 Task: Look for space in San Martín de los Andes, Argentina from 1st June, 2023 to 9th June, 2023 for 4 adults in price range Rs.6000 to Rs.12000. Place can be entire place with 2 bedrooms having 2 beds and 2 bathrooms. Property type can be house, flat, guest house. Amenities needed are: heating. Booking option can be shelf check-in. Required host language is English.
Action: Mouse moved to (394, 86)
Screenshot: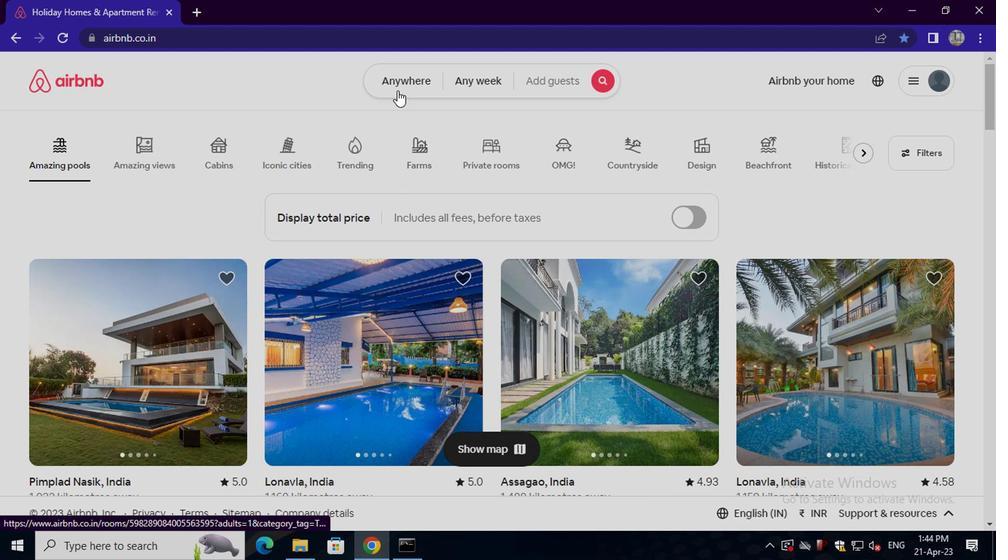 
Action: Mouse pressed left at (394, 86)
Screenshot: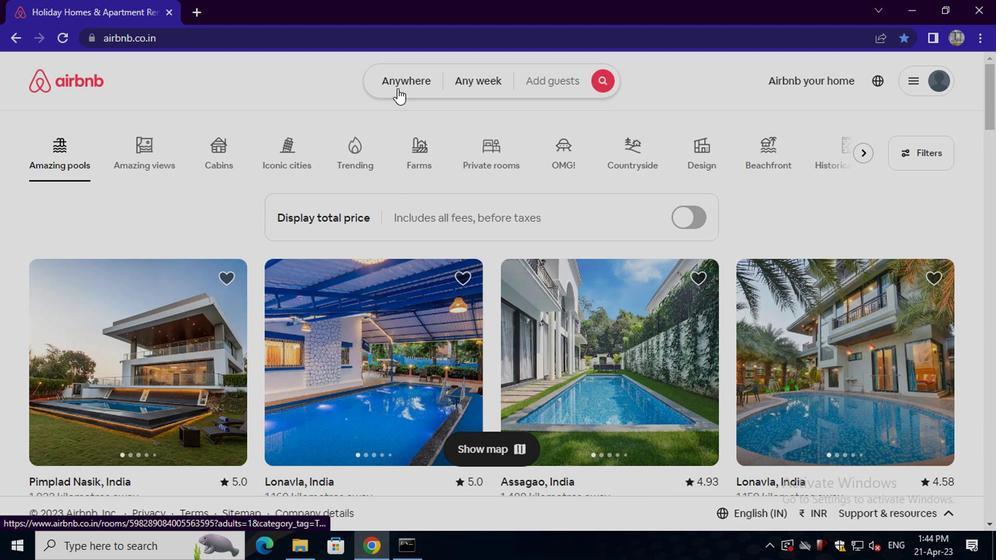 
Action: Mouse moved to (290, 127)
Screenshot: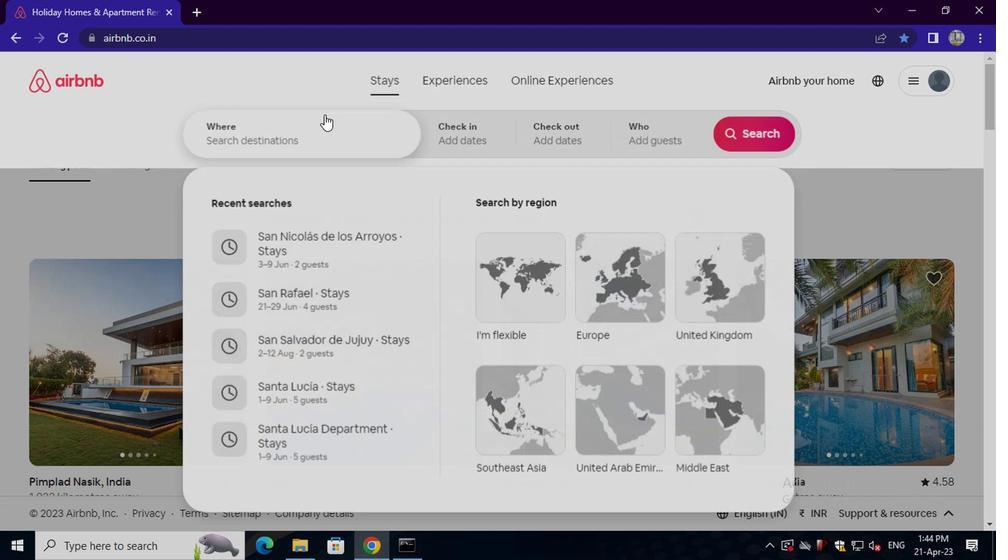 
Action: Mouse pressed left at (290, 127)
Screenshot: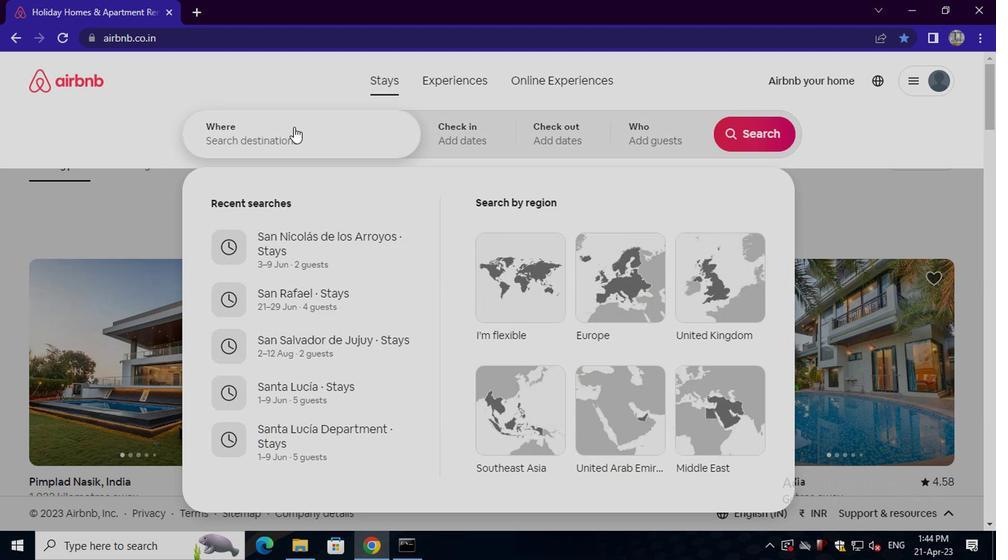 
Action: Key pressed san<Key.space>martin<Key.space>de<Key.space>los<Key.space>andes,<Key.space>argentina<Key.space><Key.enter>
Screenshot: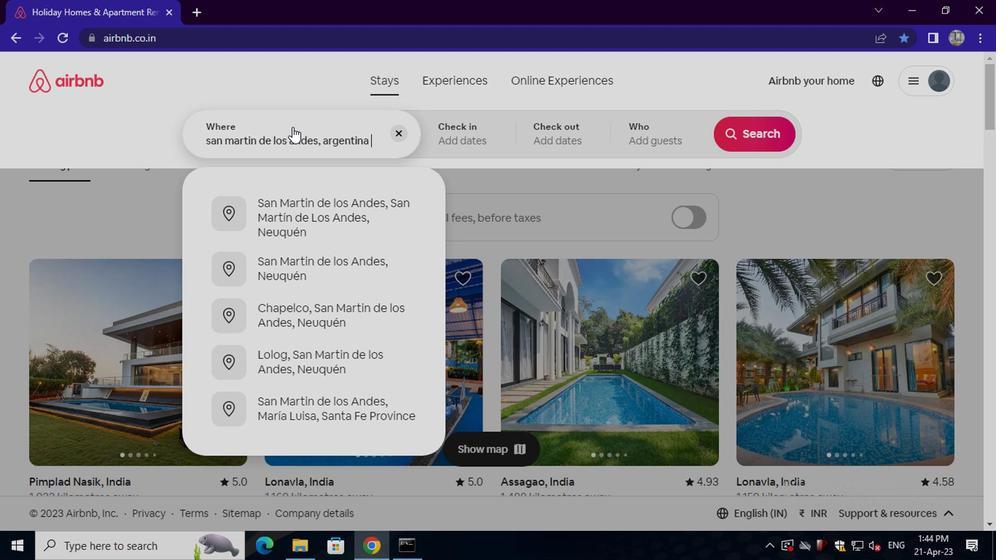 
Action: Mouse moved to (741, 255)
Screenshot: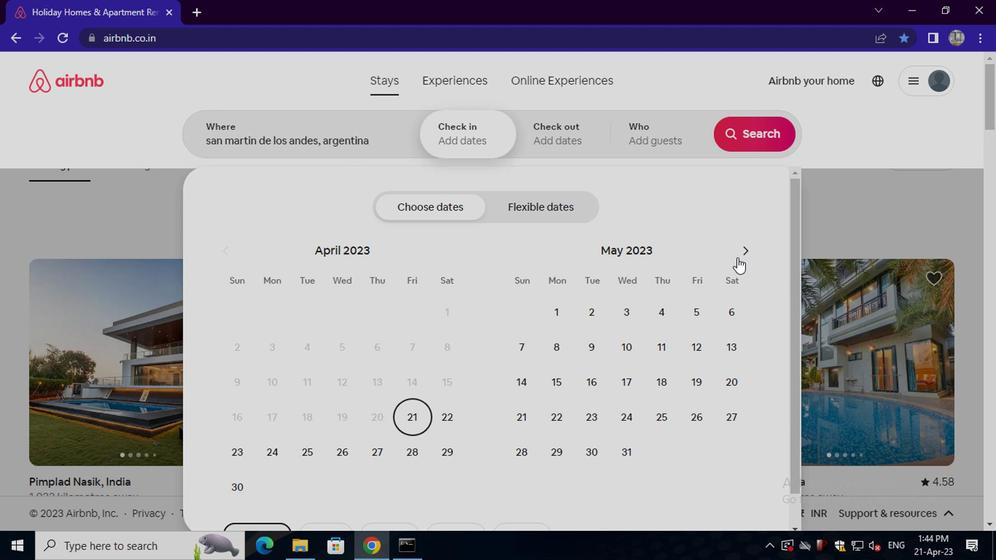 
Action: Mouse pressed left at (741, 255)
Screenshot: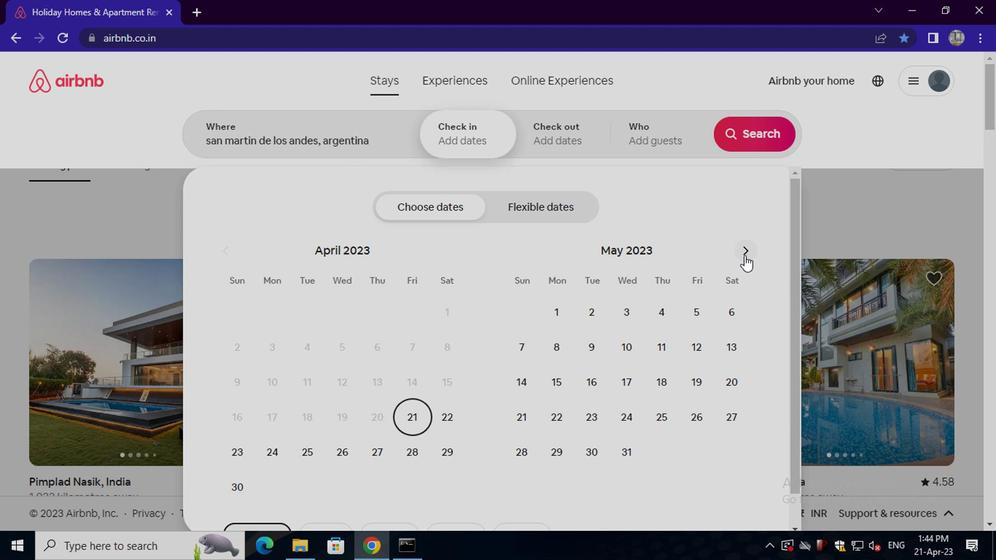 
Action: Mouse moved to (654, 309)
Screenshot: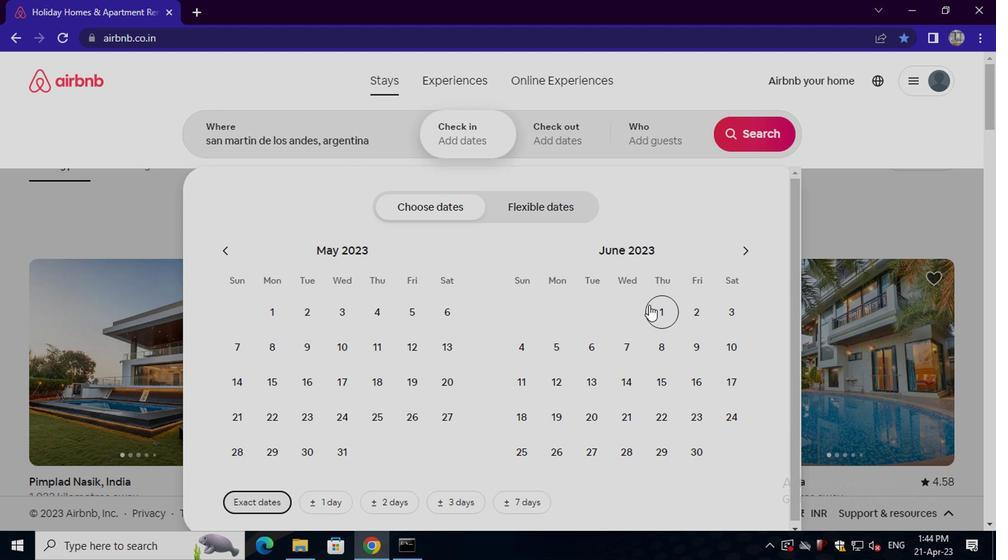 
Action: Mouse pressed left at (654, 309)
Screenshot: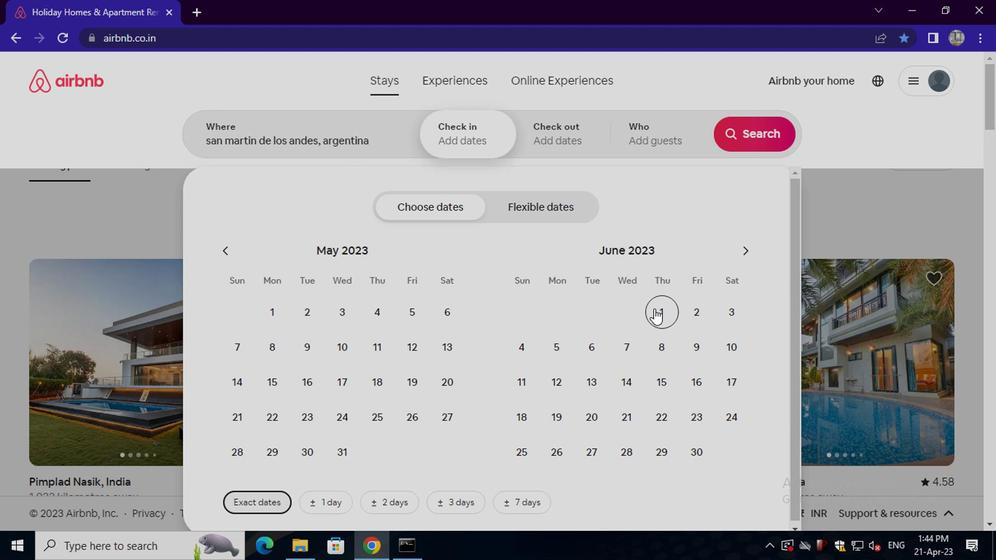 
Action: Mouse moved to (695, 349)
Screenshot: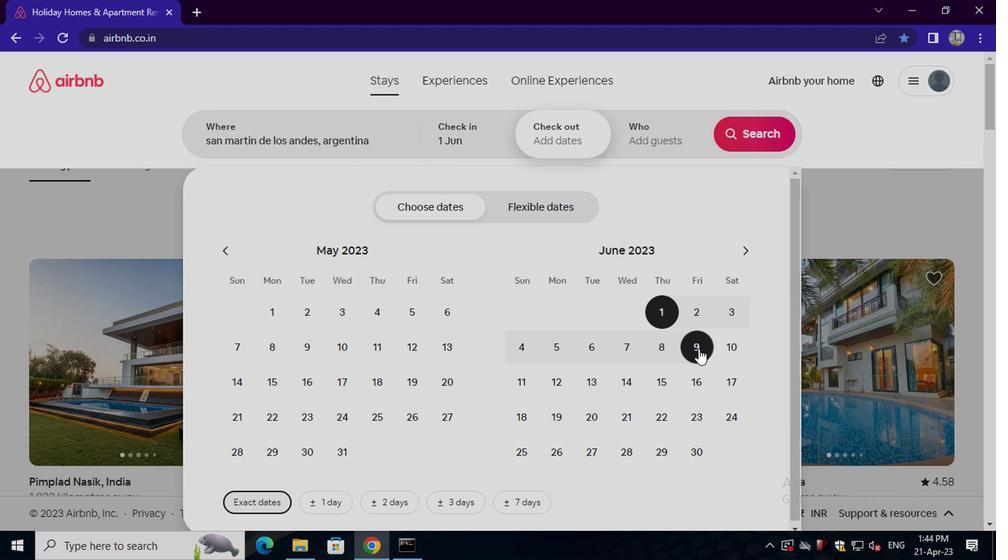 
Action: Mouse pressed left at (695, 349)
Screenshot: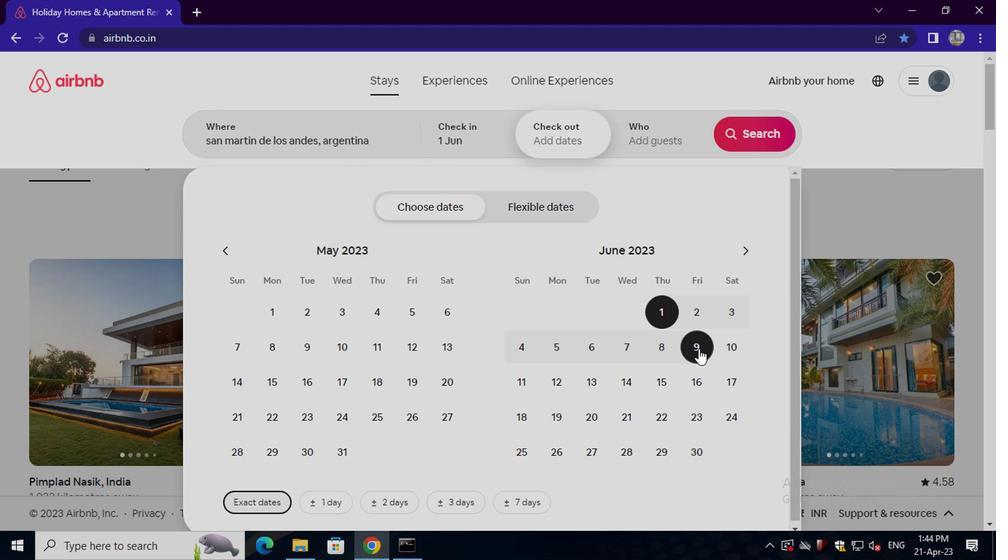 
Action: Mouse moved to (662, 143)
Screenshot: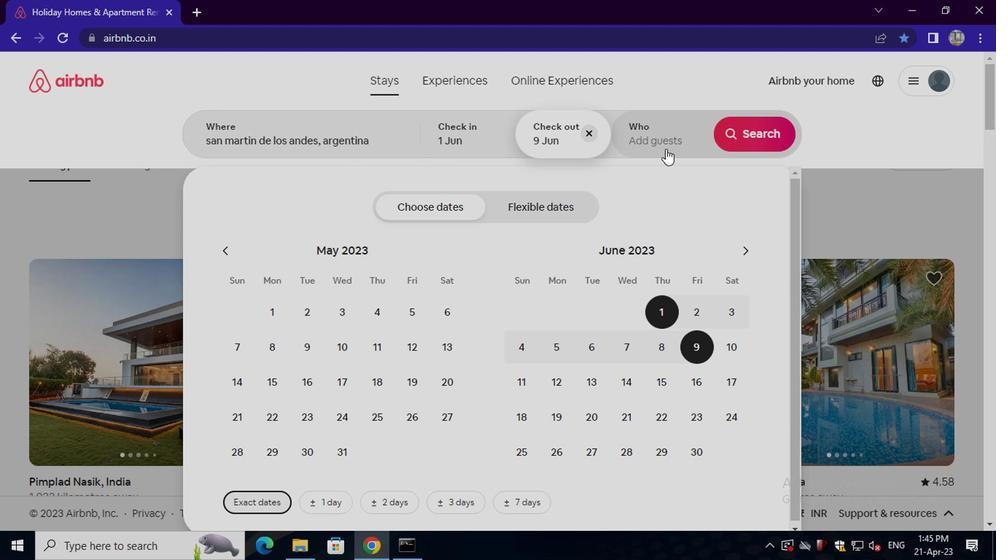 
Action: Mouse pressed left at (662, 143)
Screenshot: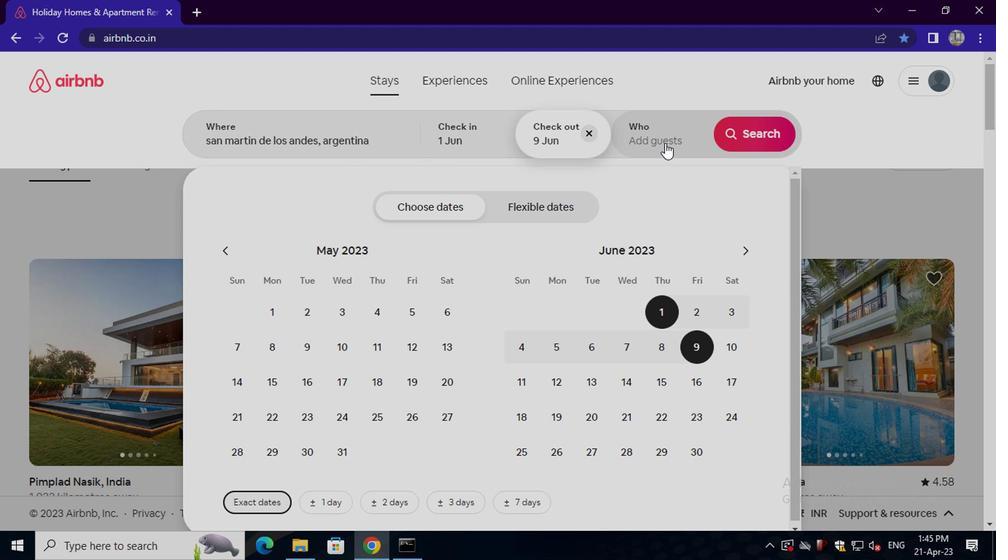 
Action: Mouse moved to (756, 214)
Screenshot: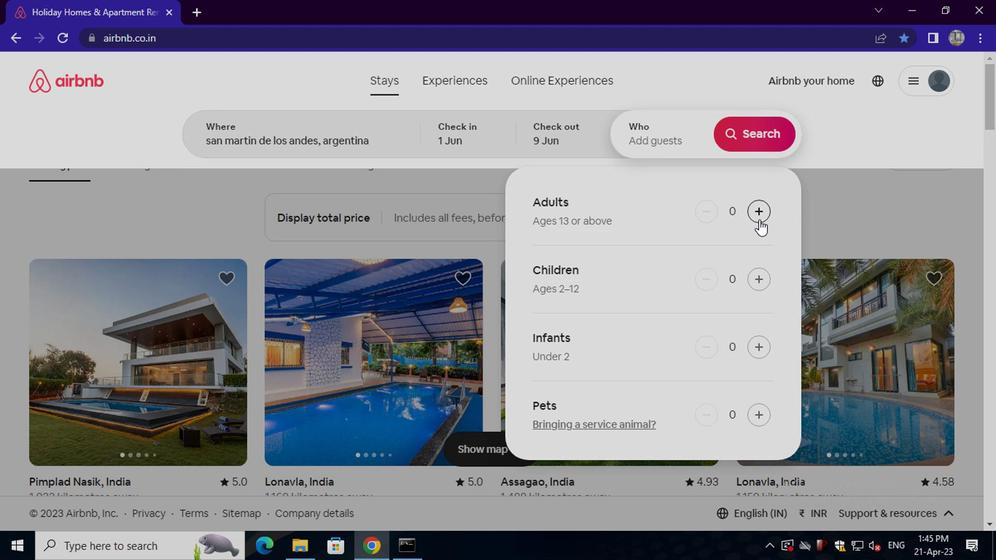 
Action: Mouse pressed left at (756, 214)
Screenshot: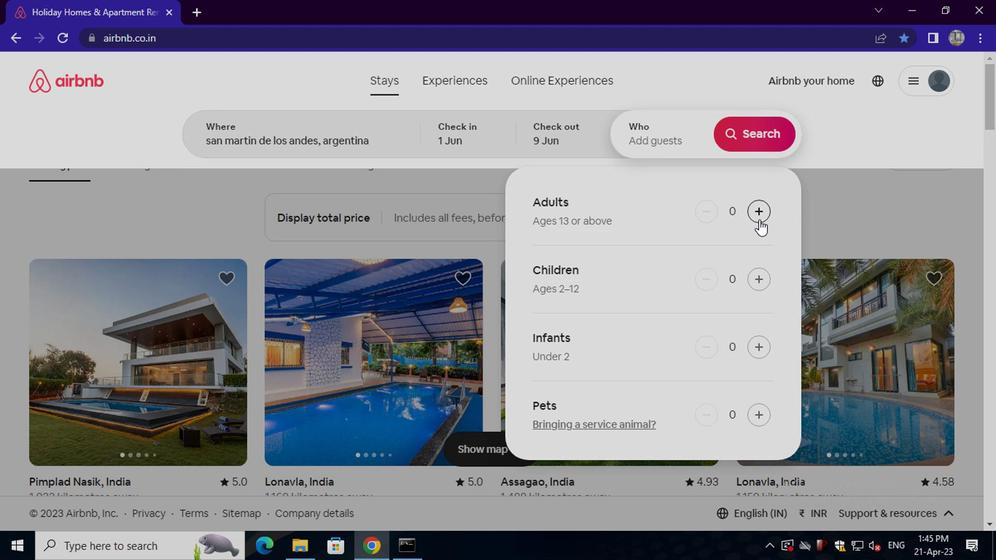 
Action: Mouse pressed left at (756, 214)
Screenshot: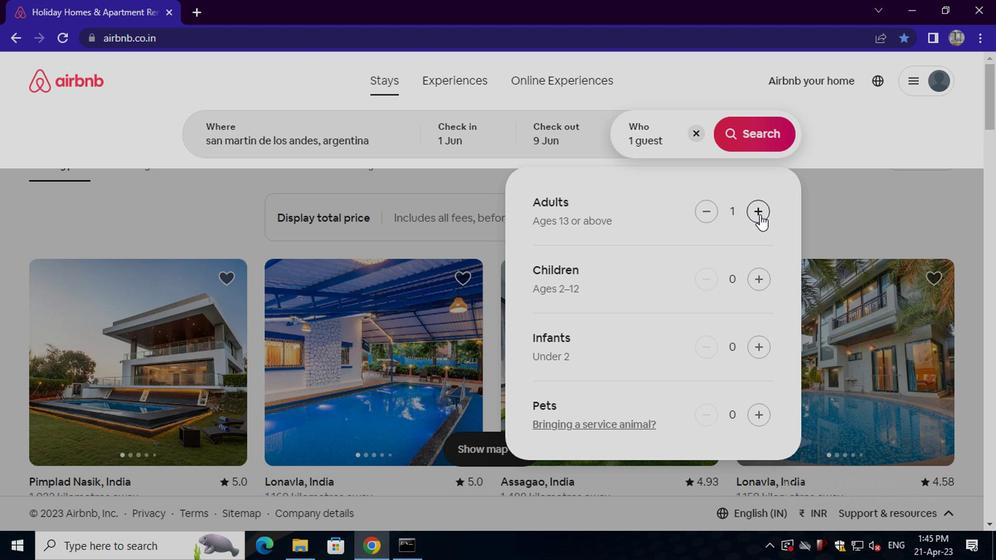 
Action: Mouse pressed left at (756, 214)
Screenshot: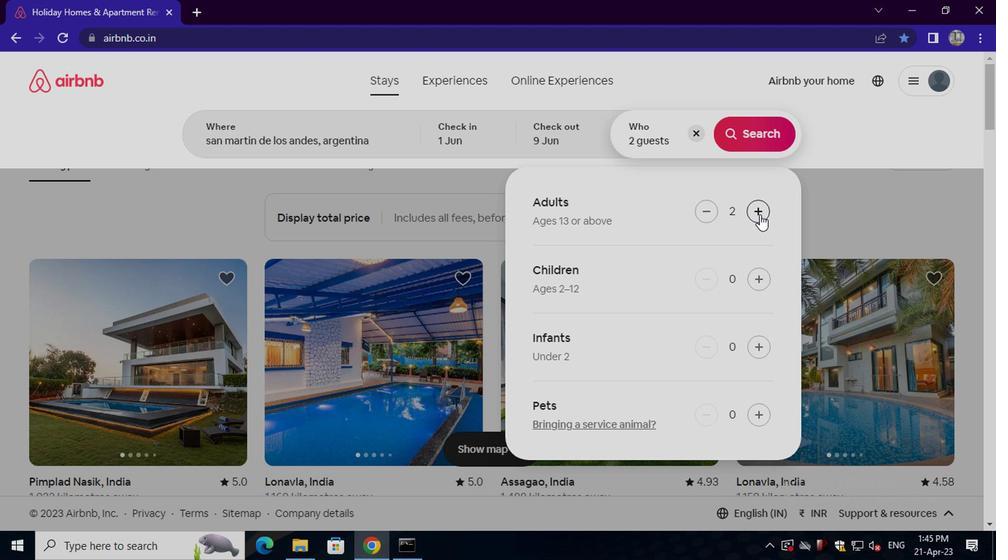 
Action: Mouse moved to (759, 207)
Screenshot: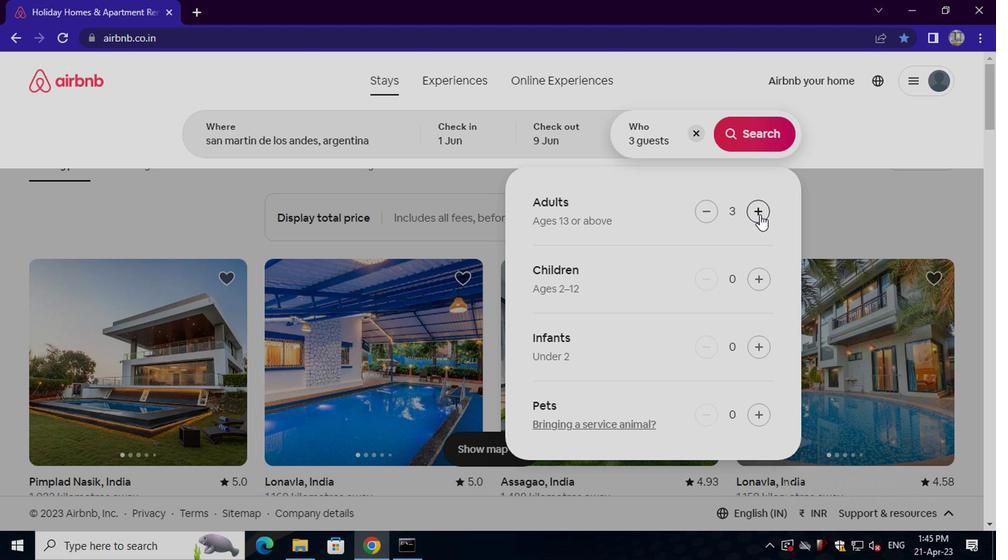 
Action: Mouse pressed left at (759, 207)
Screenshot: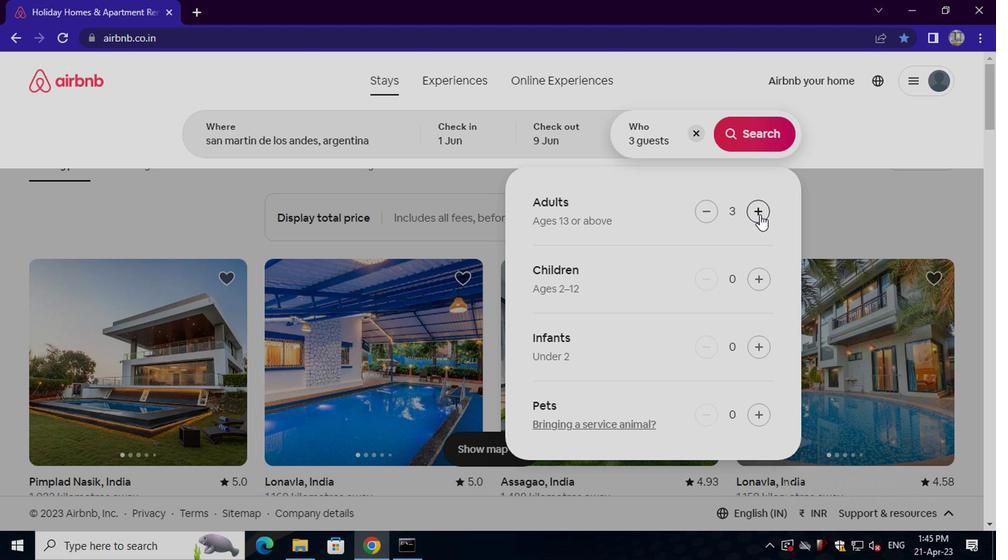 
Action: Mouse moved to (758, 137)
Screenshot: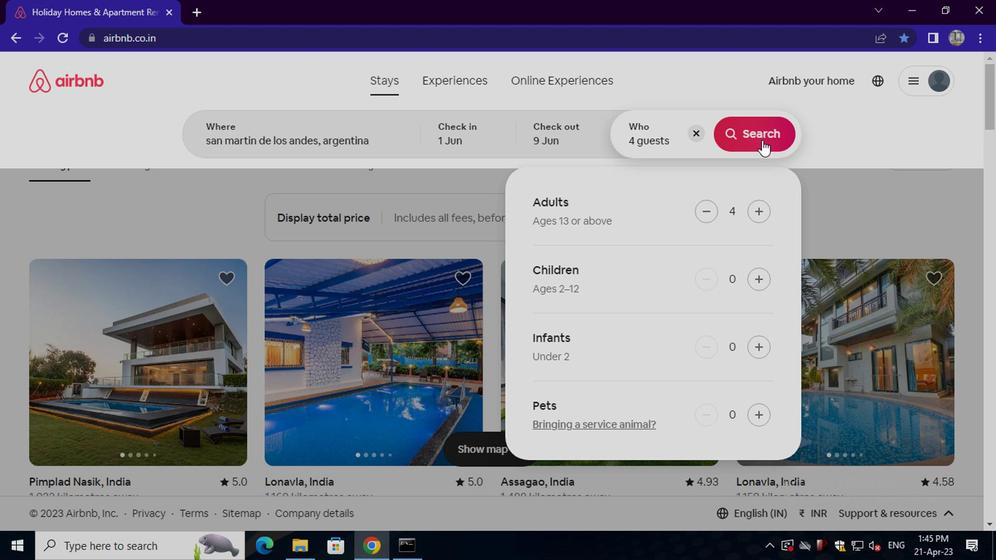 
Action: Mouse pressed left at (758, 137)
Screenshot: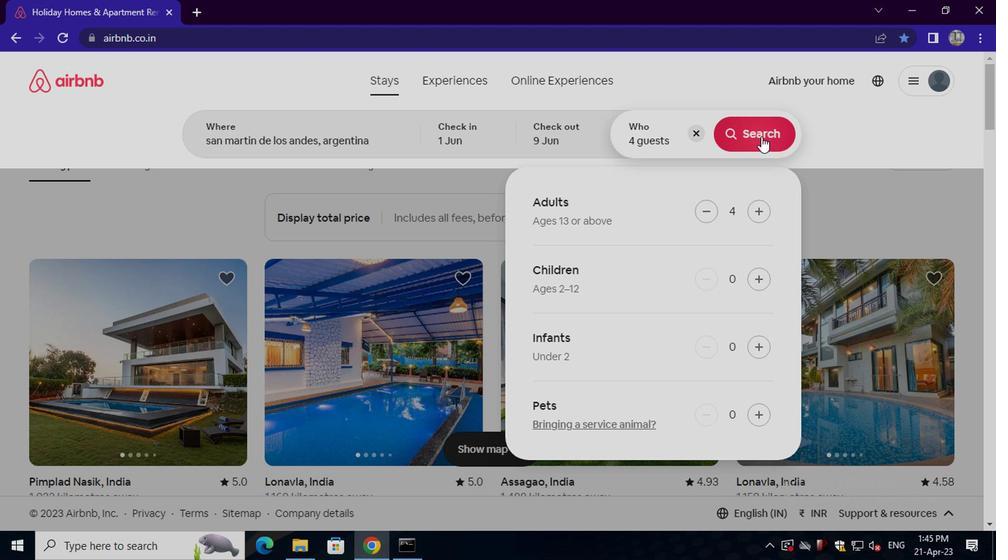 
Action: Mouse moved to (927, 144)
Screenshot: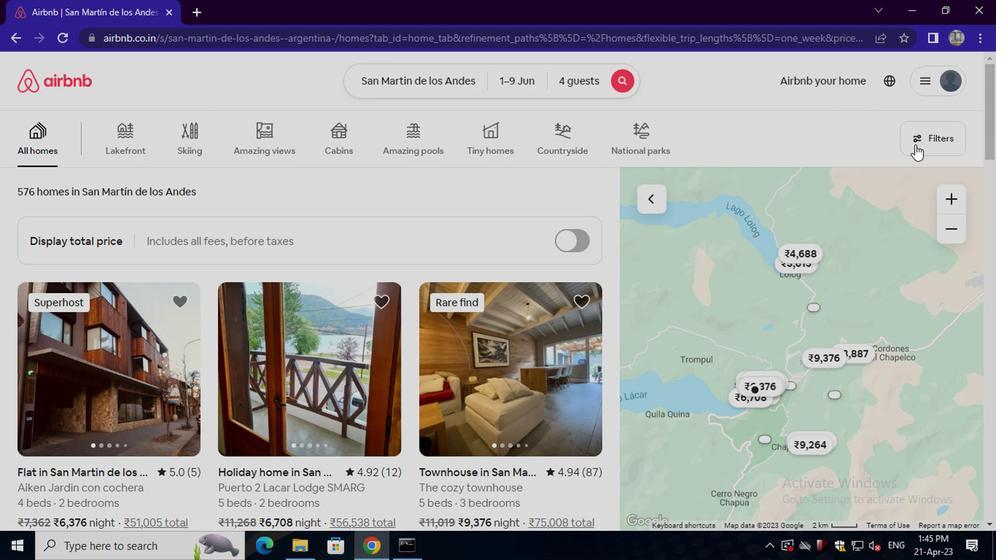 
Action: Mouse pressed left at (927, 144)
Screenshot: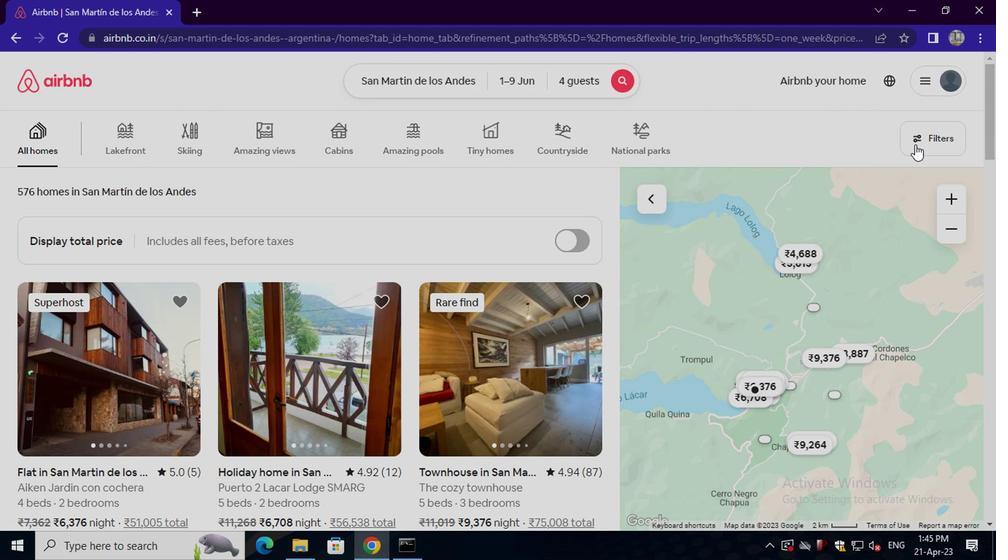 
Action: Mouse moved to (361, 322)
Screenshot: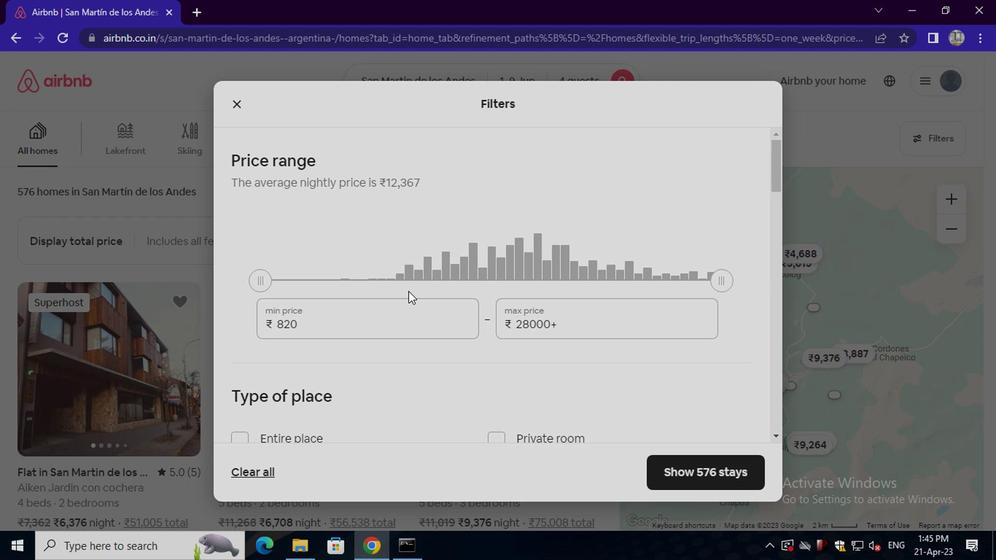 
Action: Mouse pressed left at (361, 322)
Screenshot: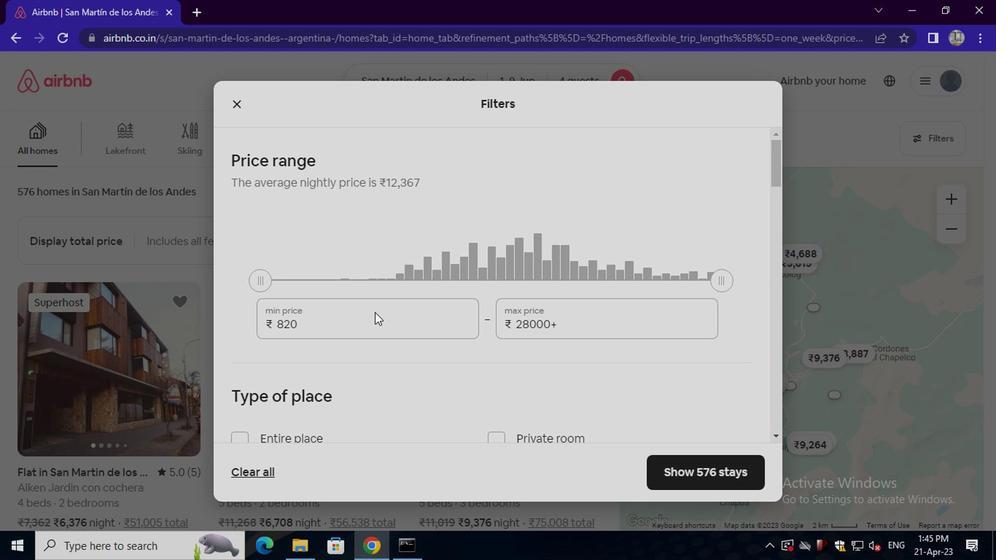 
Action: Key pressed <Key.backspace><Key.backspace><Key.backspace><Key.backspace><Key.backspace><Key.backspace><Key.backspace><Key.backspace><Key.backspace><Key.backspace><Key.backspace><Key.backspace><Key.backspace><Key.backspace>6000
Screenshot: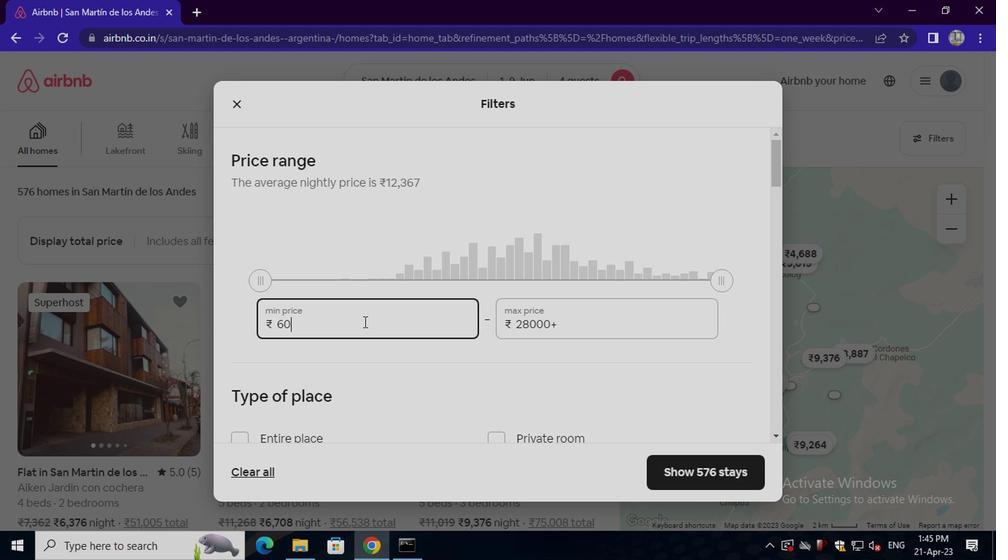 
Action: Mouse moved to (567, 330)
Screenshot: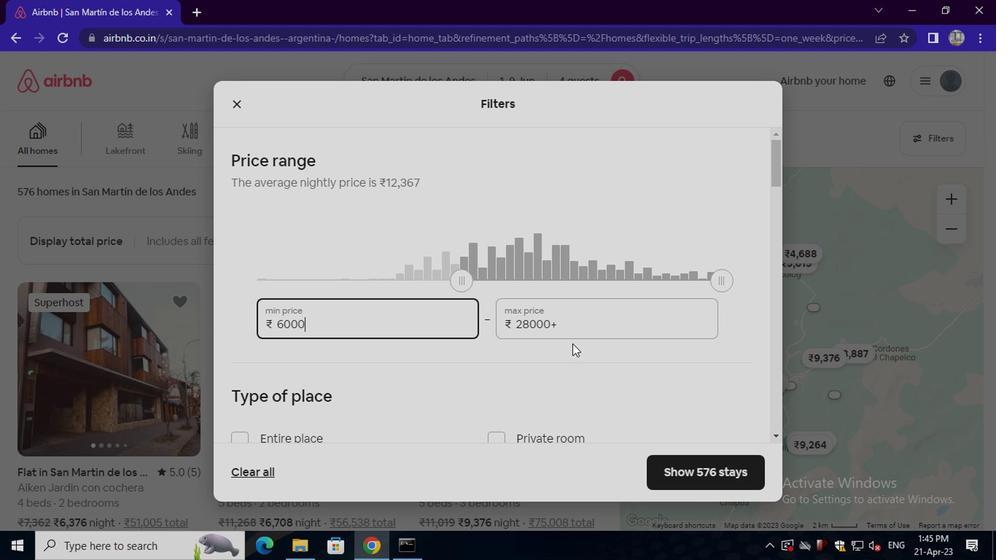 
Action: Mouse pressed left at (567, 330)
Screenshot: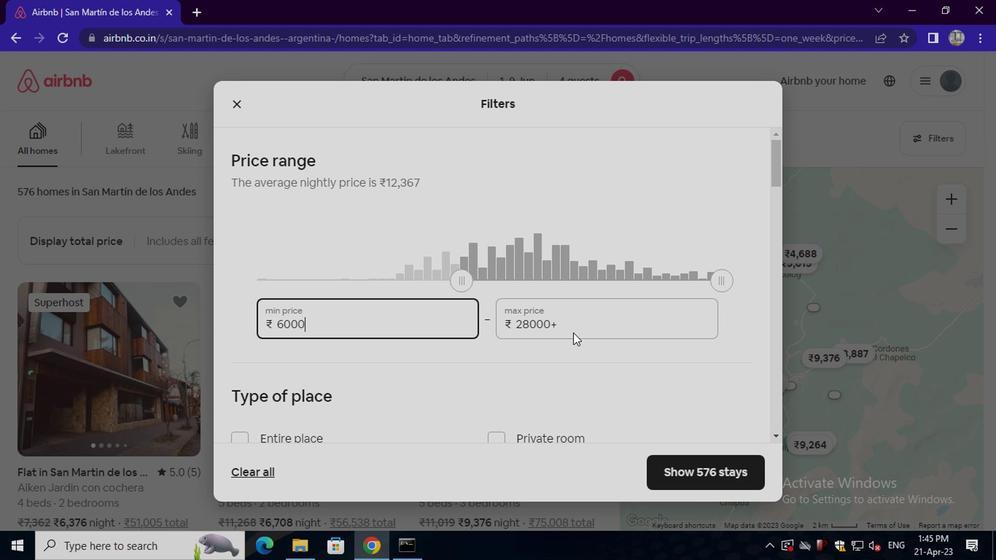 
Action: Key pressed <Key.backspace><Key.backspace><Key.backspace><Key.backspace><Key.backspace><Key.backspace><Key.backspace><Key.backspace><Key.backspace><Key.backspace><Key.backspace><Key.backspace><Key.backspace><Key.backspace><Key.backspace><Key.backspace><Key.backspace>12000
Screenshot: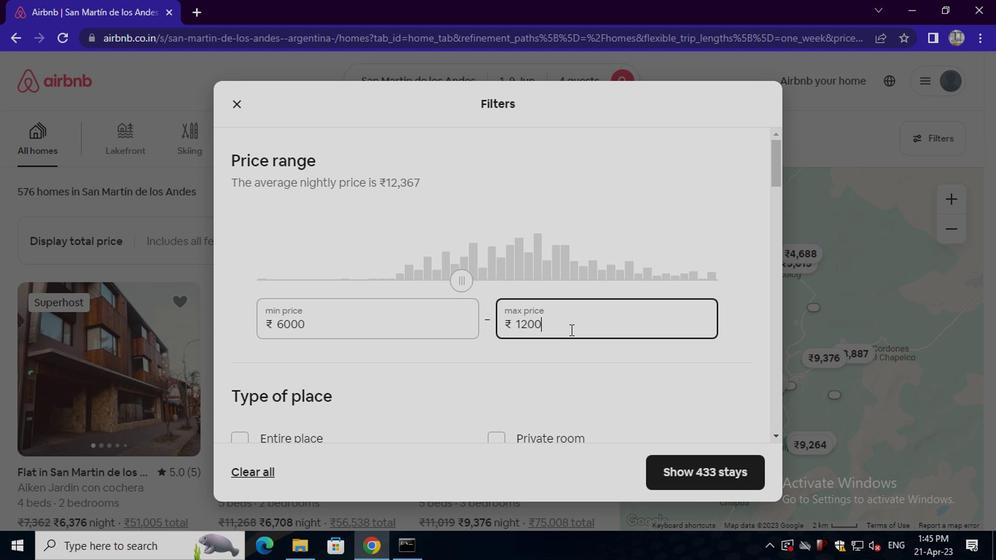
Action: Mouse moved to (524, 363)
Screenshot: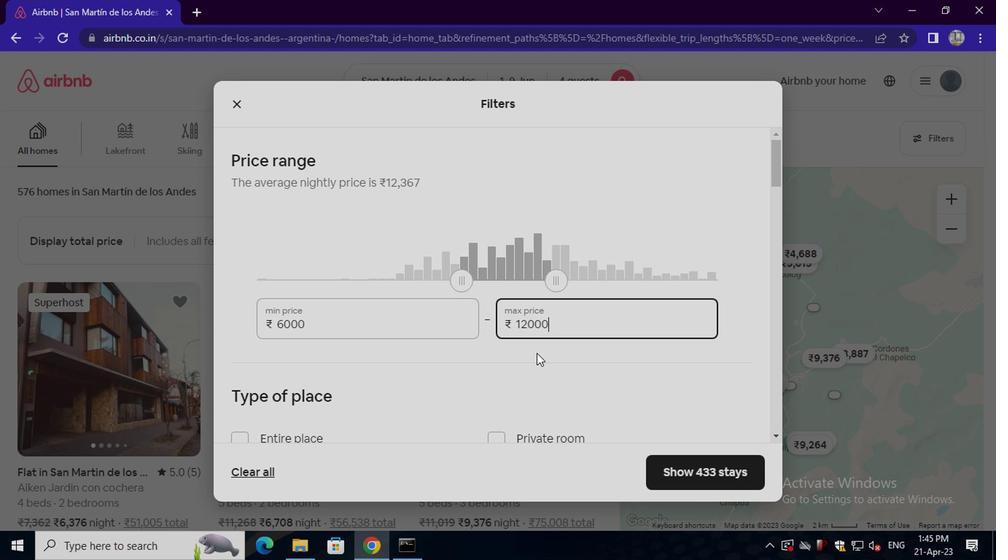 
Action: Mouse scrolled (524, 362) with delta (0, -1)
Screenshot: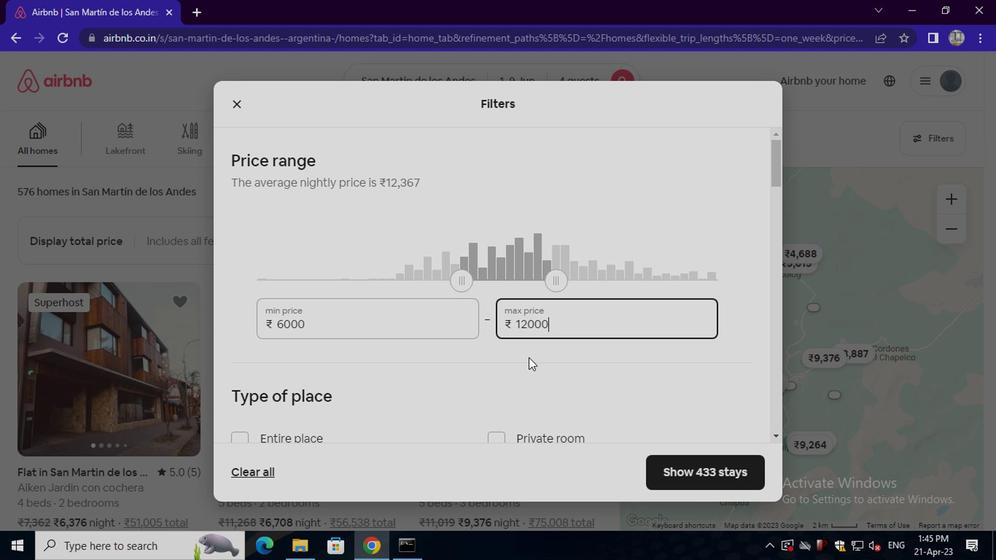 
Action: Mouse moved to (524, 364)
Screenshot: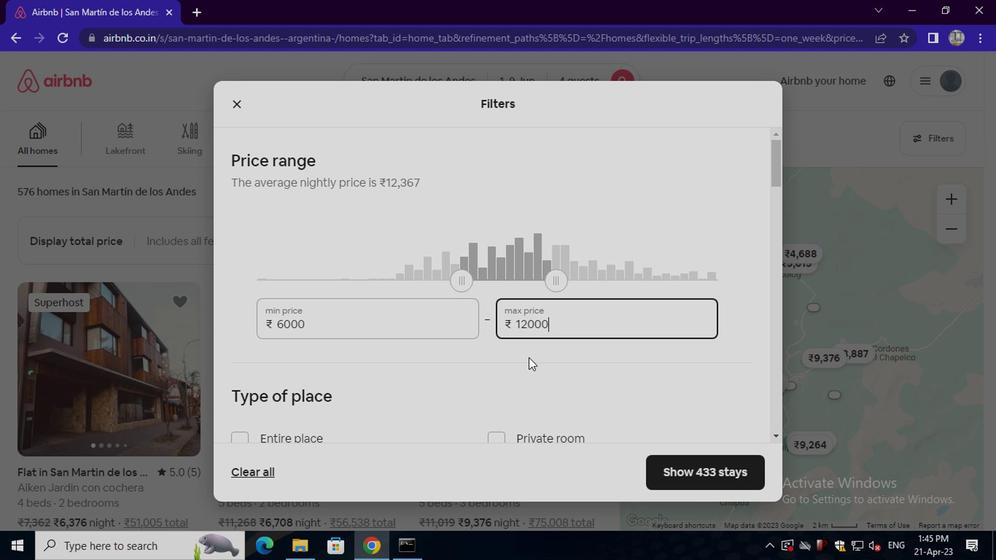 
Action: Mouse scrolled (524, 363) with delta (0, -1)
Screenshot: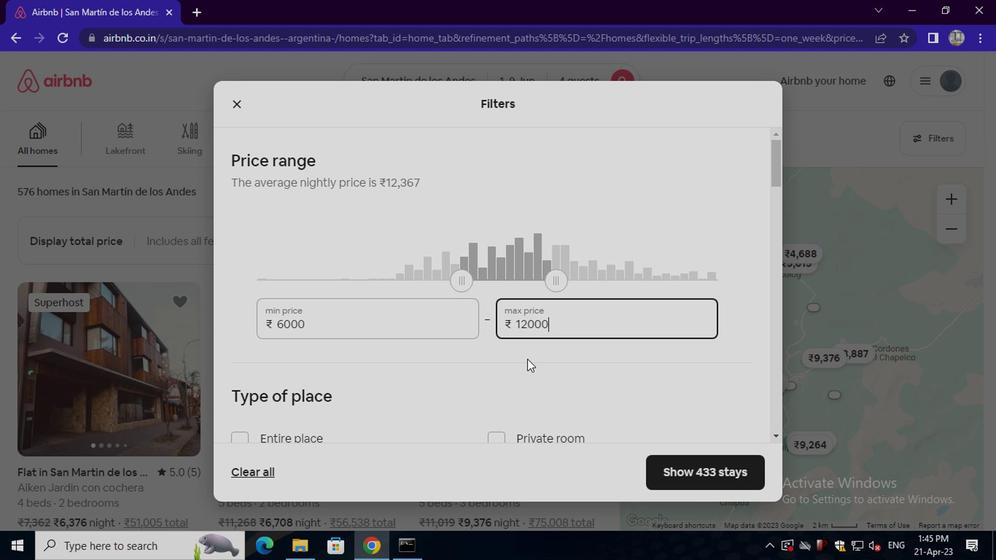 
Action: Mouse moved to (265, 290)
Screenshot: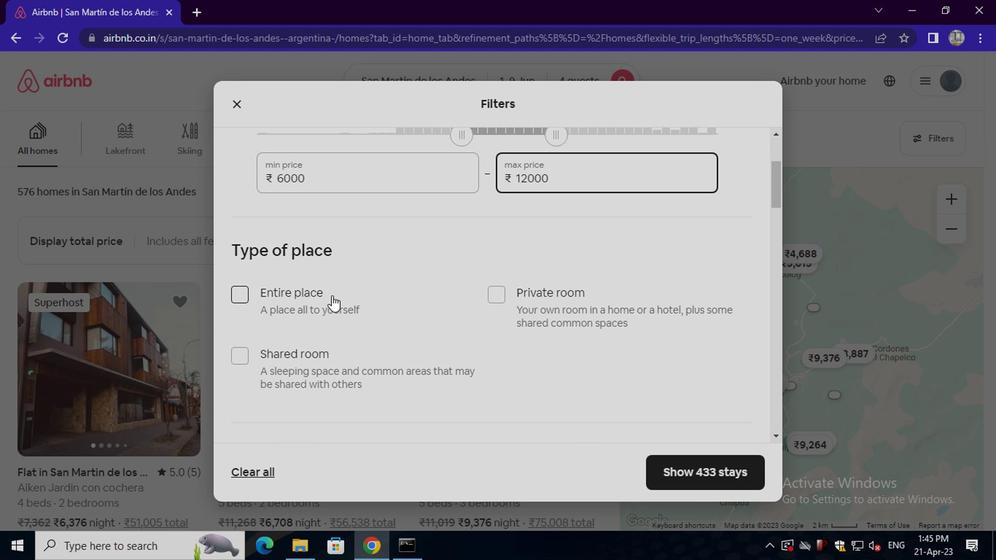 
Action: Mouse pressed left at (265, 290)
Screenshot: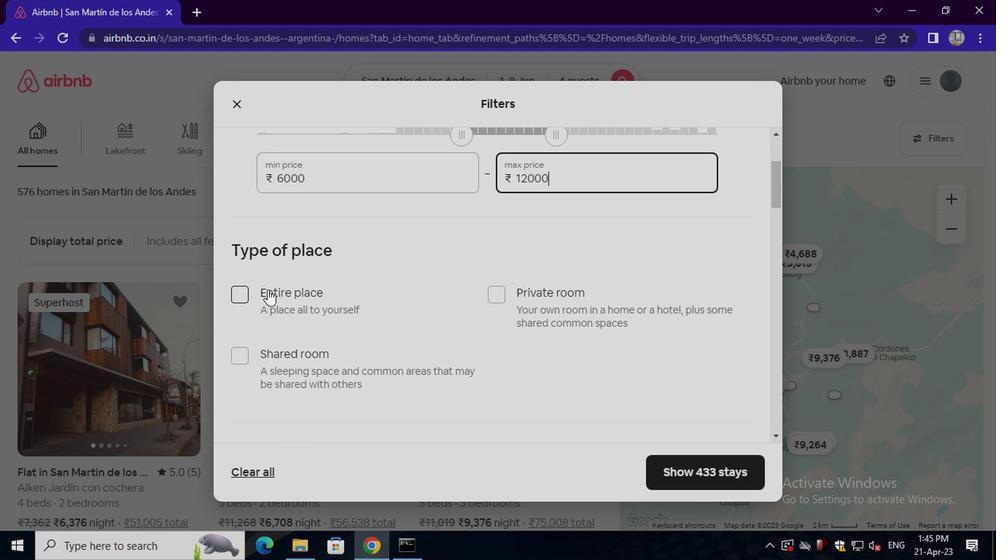 
Action: Mouse moved to (363, 338)
Screenshot: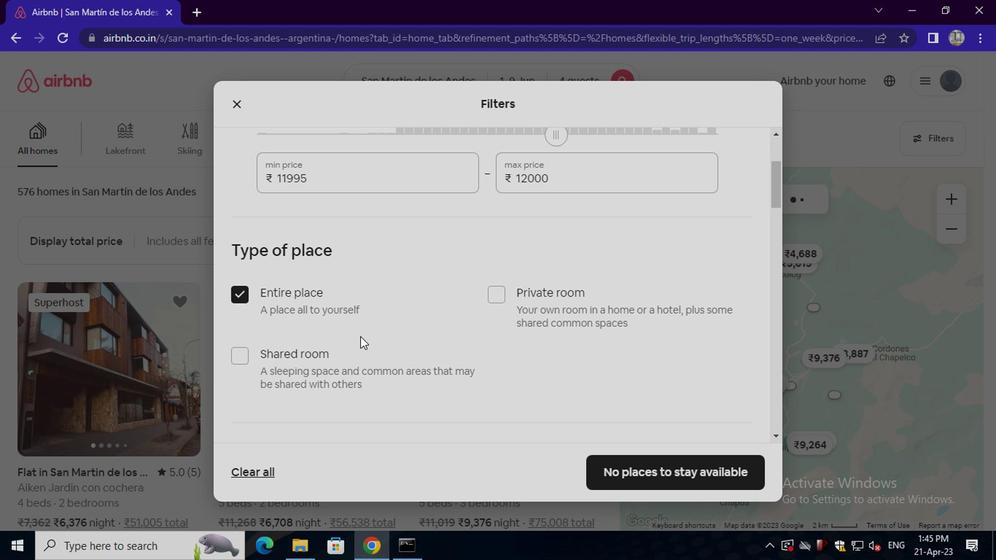 
Action: Mouse scrolled (363, 338) with delta (0, 0)
Screenshot: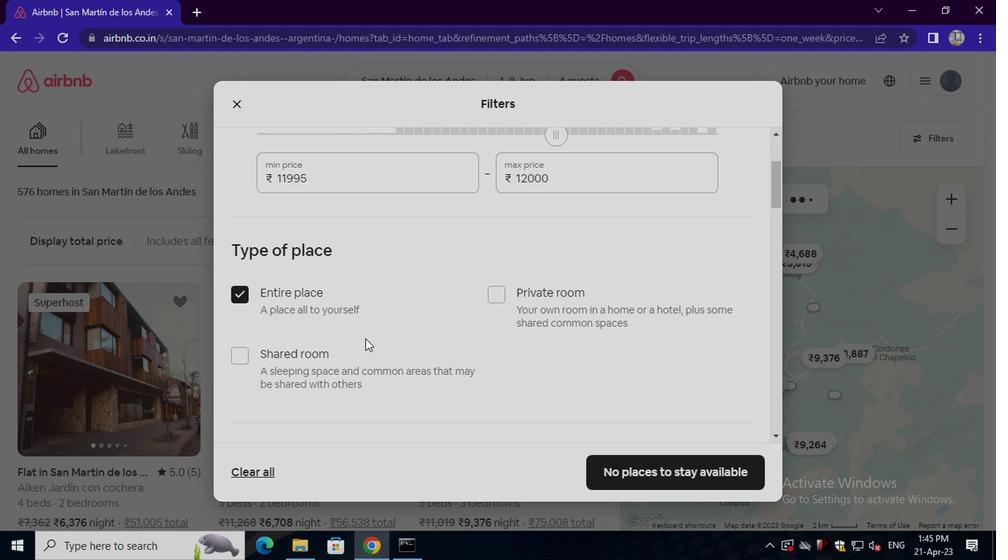 
Action: Mouse scrolled (363, 338) with delta (0, 0)
Screenshot: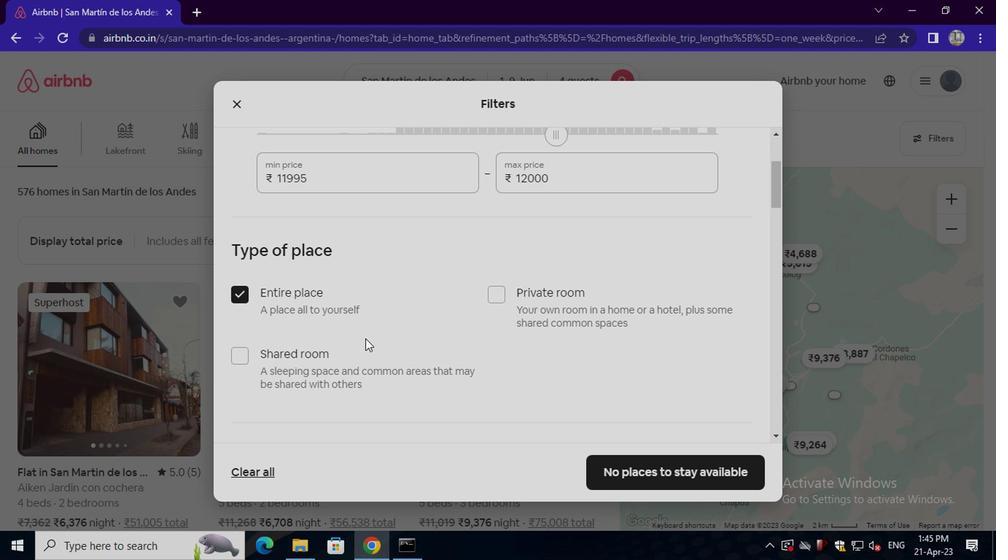 
Action: Mouse scrolled (363, 338) with delta (0, 0)
Screenshot: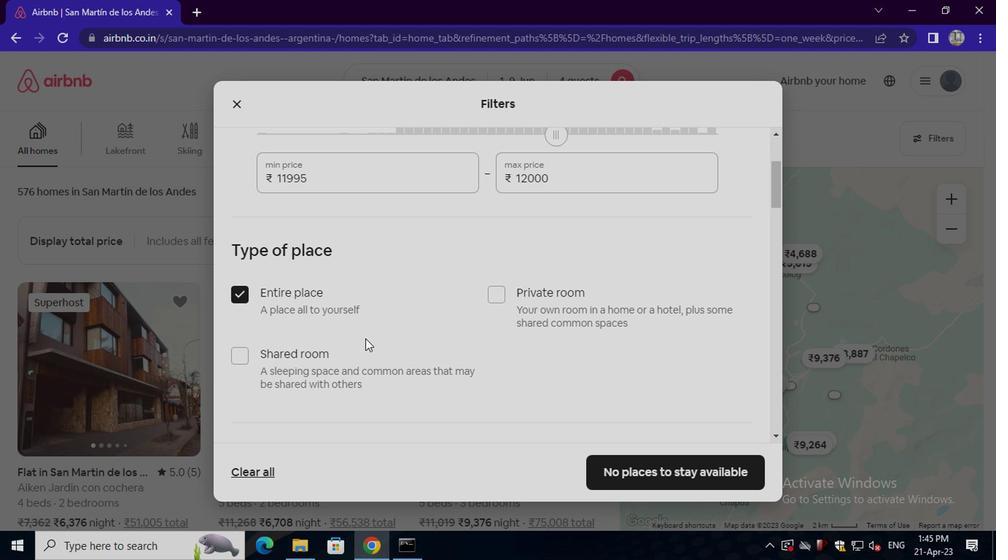 
Action: Mouse scrolled (363, 338) with delta (0, 0)
Screenshot: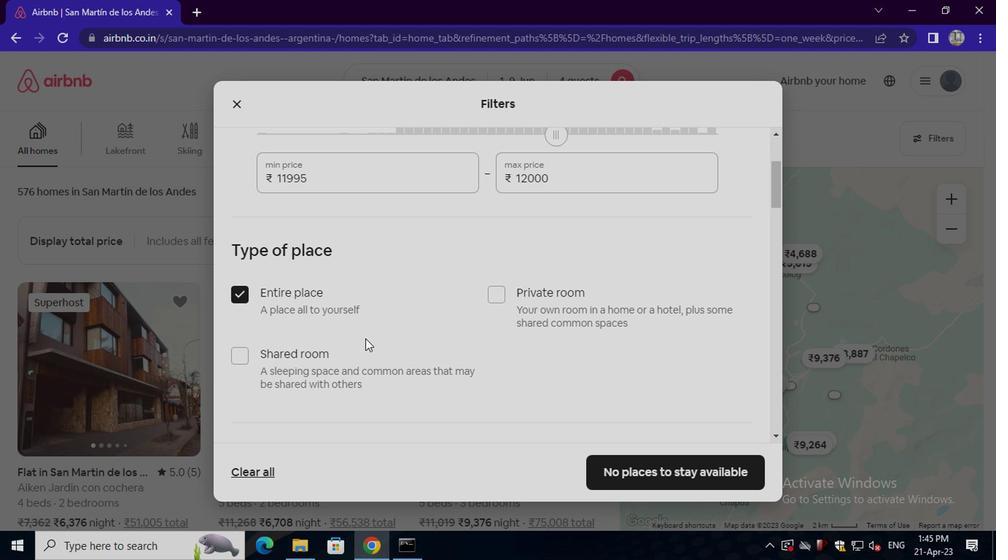 
Action: Mouse moved to (354, 248)
Screenshot: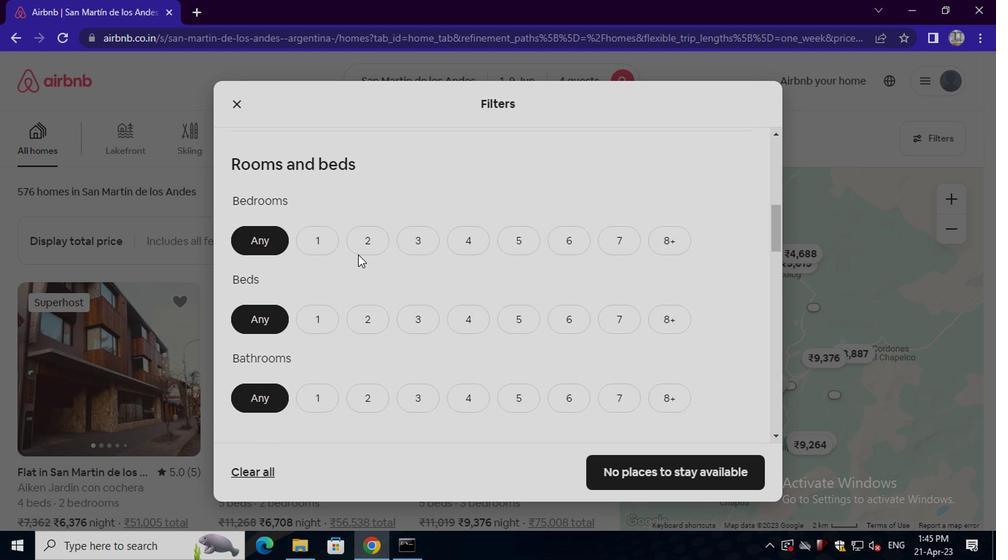 
Action: Mouse pressed left at (354, 248)
Screenshot: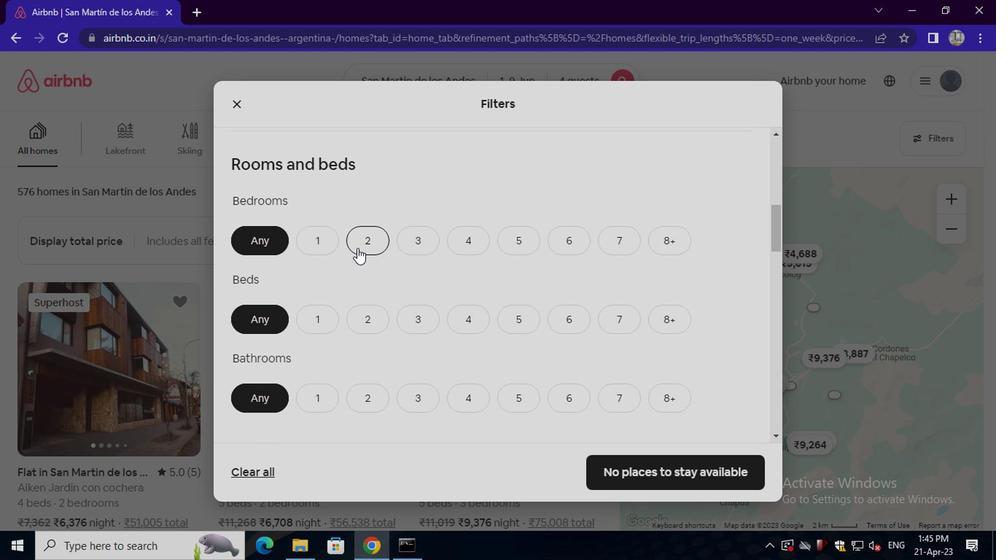 
Action: Mouse moved to (367, 313)
Screenshot: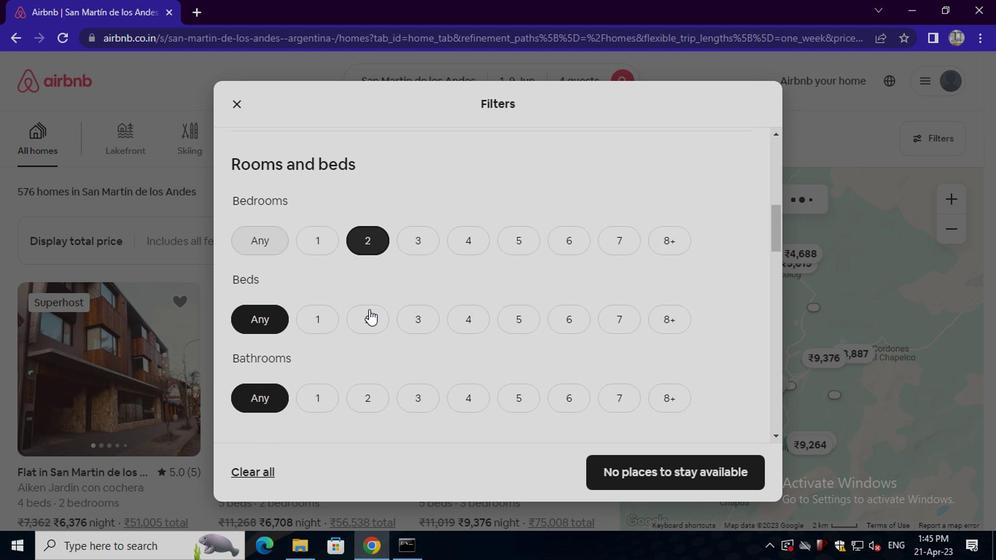 
Action: Mouse pressed left at (367, 313)
Screenshot: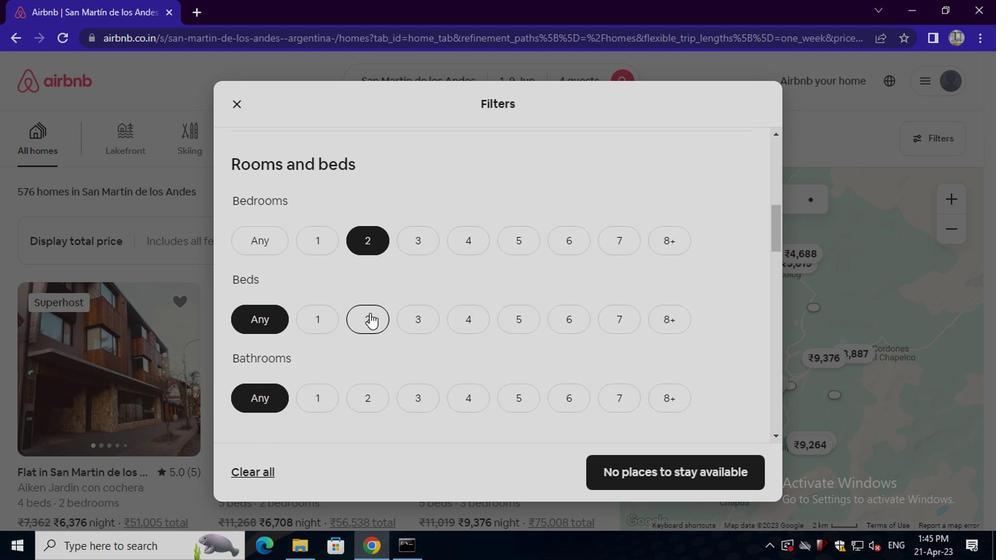 
Action: Mouse moved to (376, 400)
Screenshot: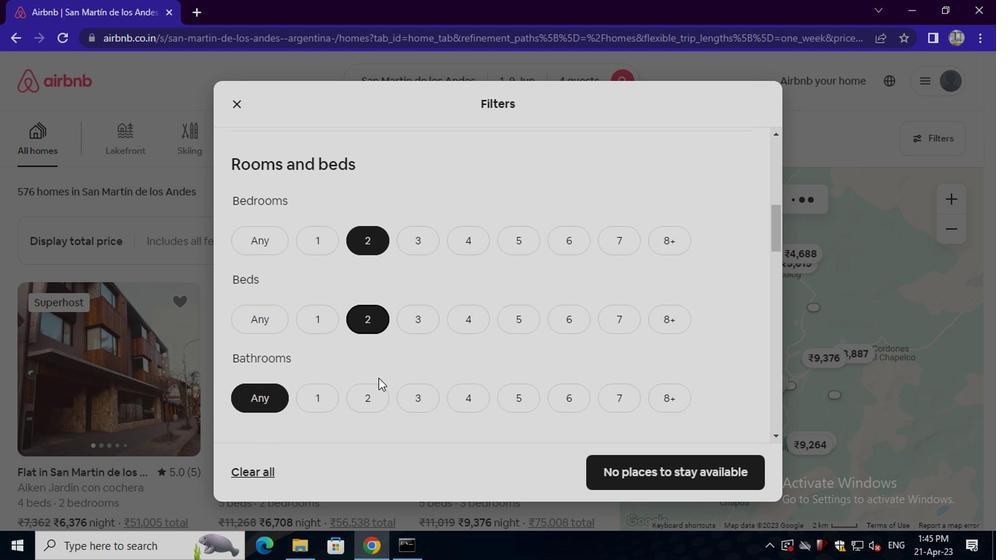 
Action: Mouse pressed left at (376, 400)
Screenshot: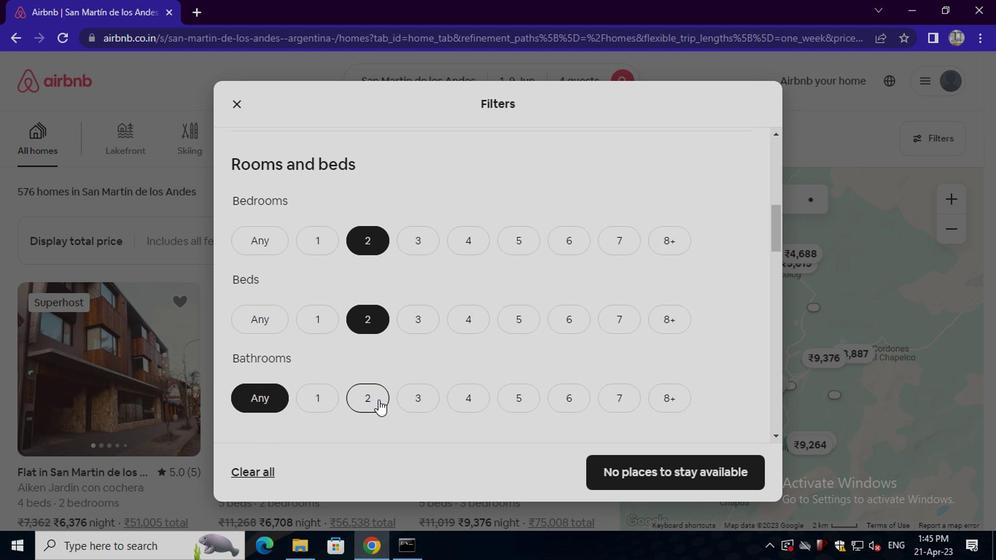 
Action: Mouse moved to (370, 378)
Screenshot: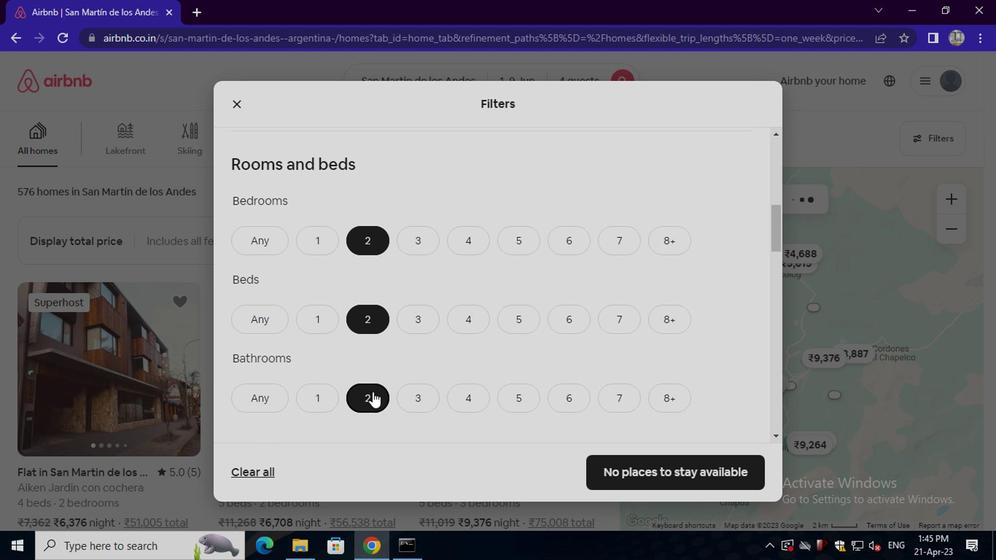 
Action: Mouse scrolled (370, 377) with delta (0, 0)
Screenshot: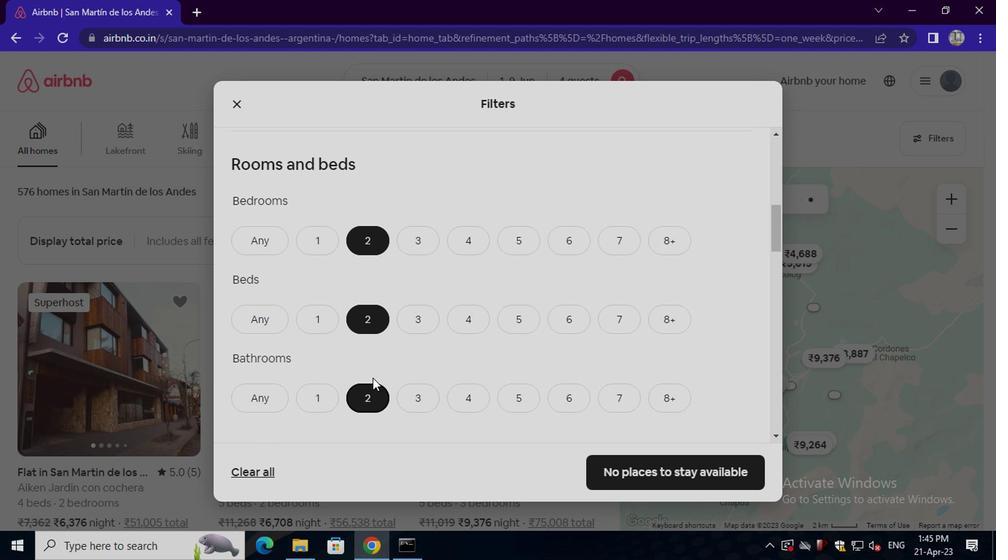 
Action: Mouse scrolled (370, 377) with delta (0, 0)
Screenshot: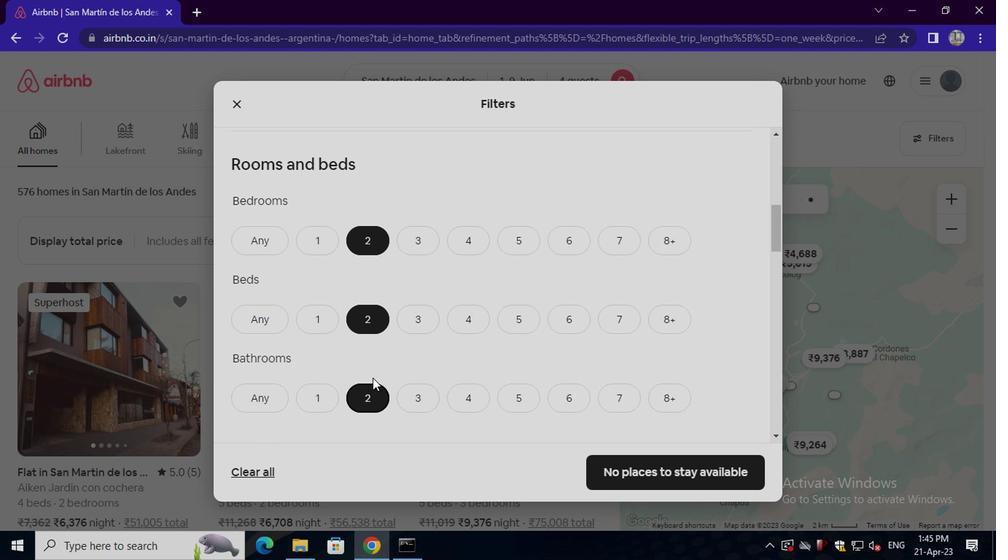 
Action: Mouse scrolled (370, 377) with delta (0, 0)
Screenshot: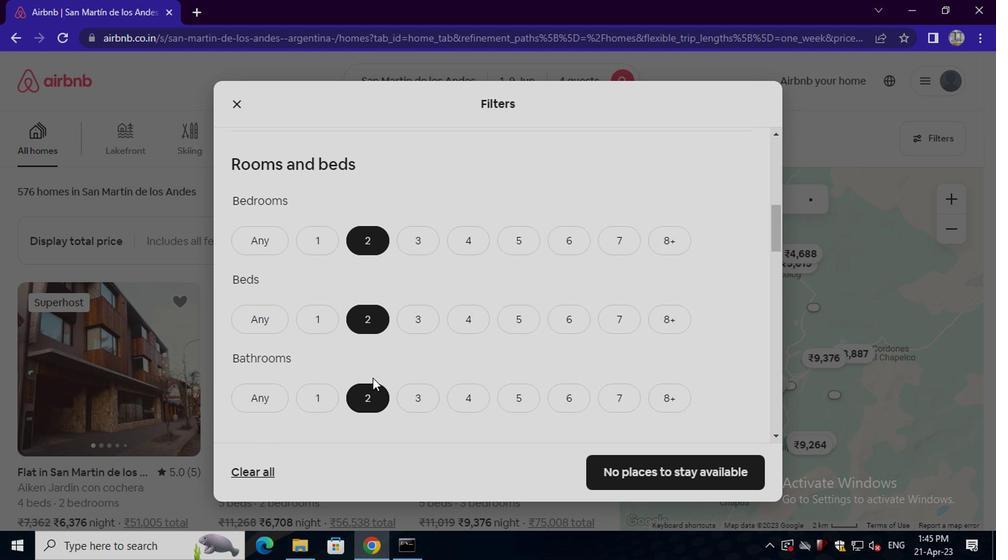 
Action: Mouse scrolled (370, 377) with delta (0, 0)
Screenshot: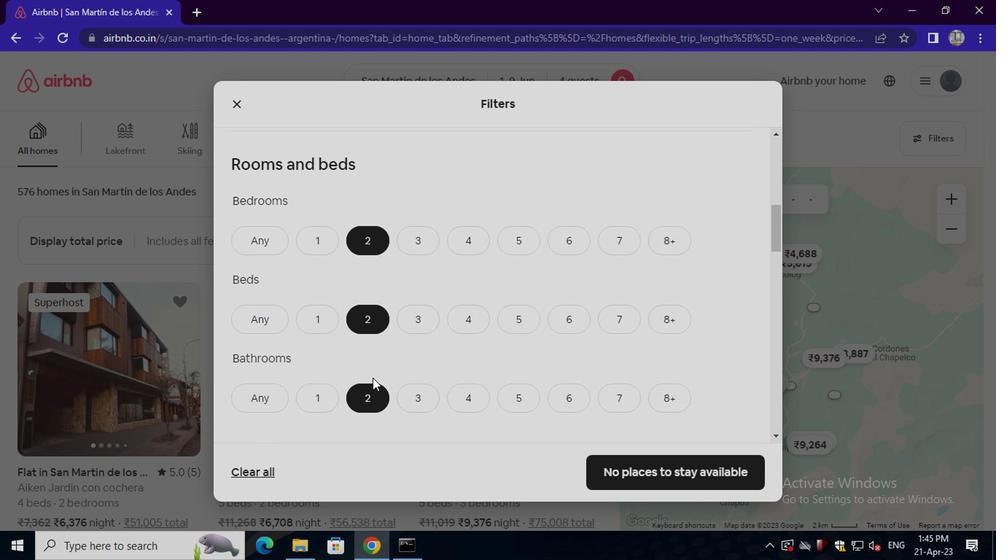 
Action: Mouse moved to (310, 257)
Screenshot: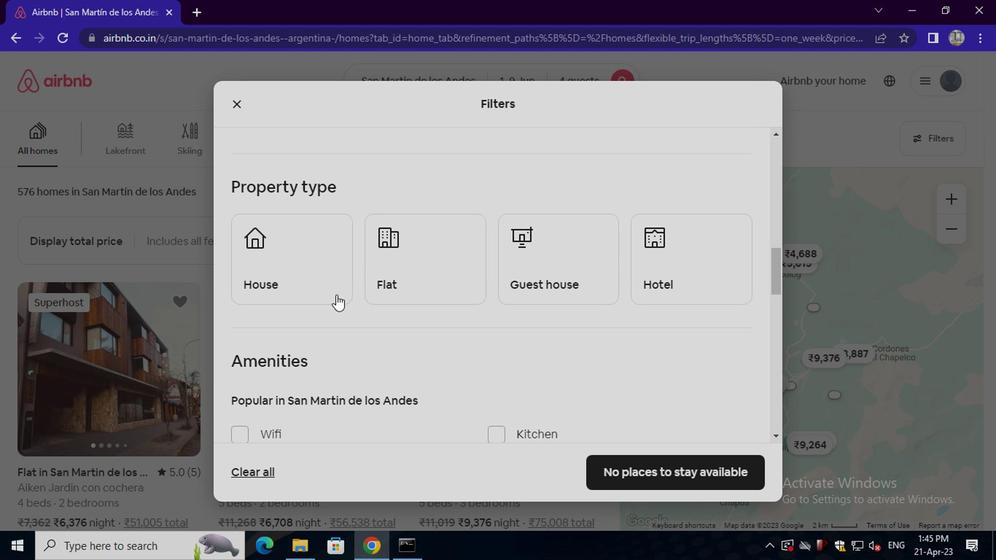 
Action: Mouse pressed left at (310, 257)
Screenshot: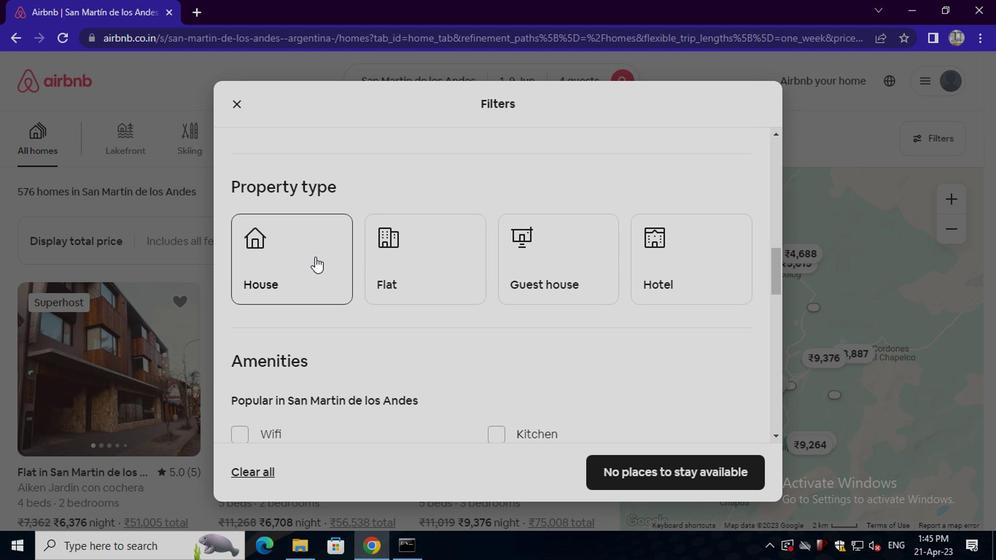
Action: Mouse moved to (420, 266)
Screenshot: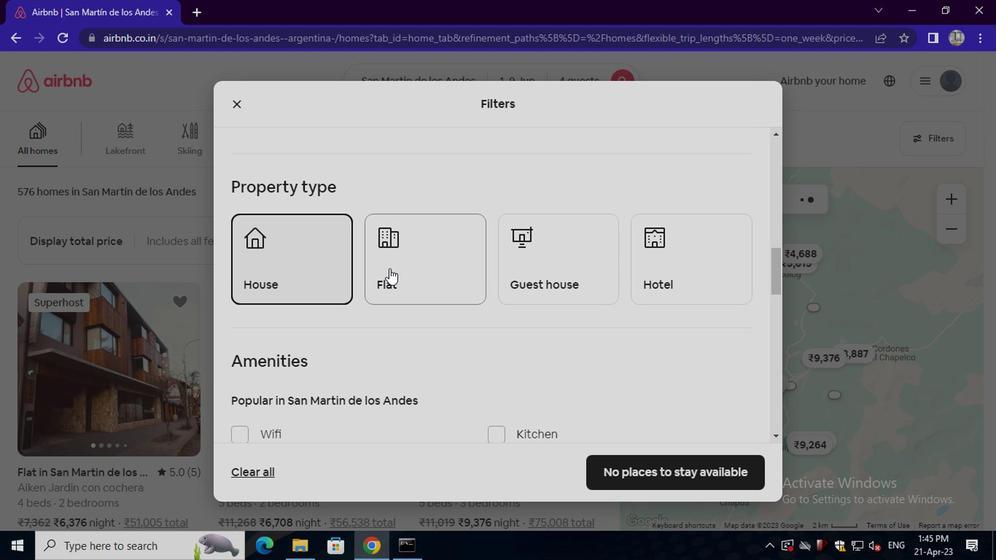 
Action: Mouse pressed left at (420, 266)
Screenshot: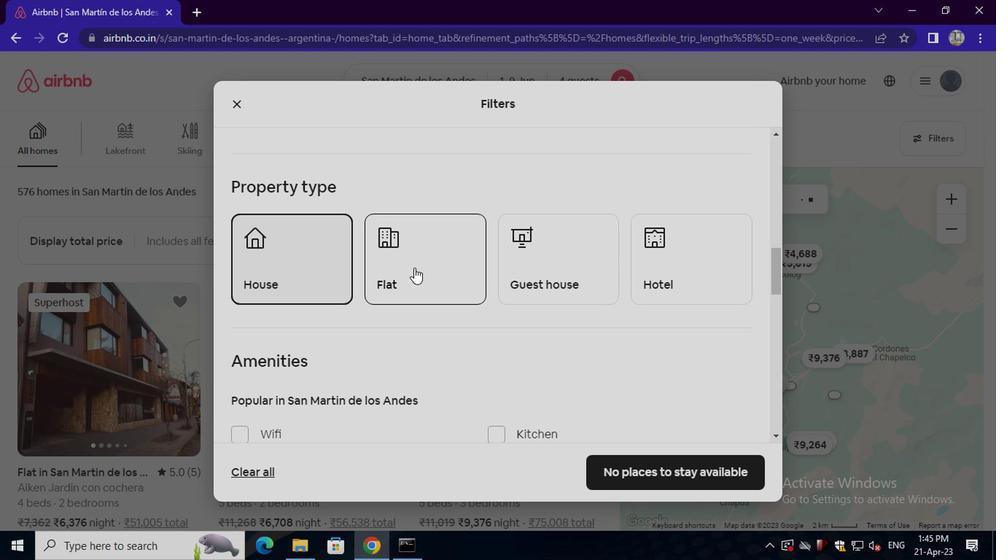 
Action: Mouse moved to (536, 278)
Screenshot: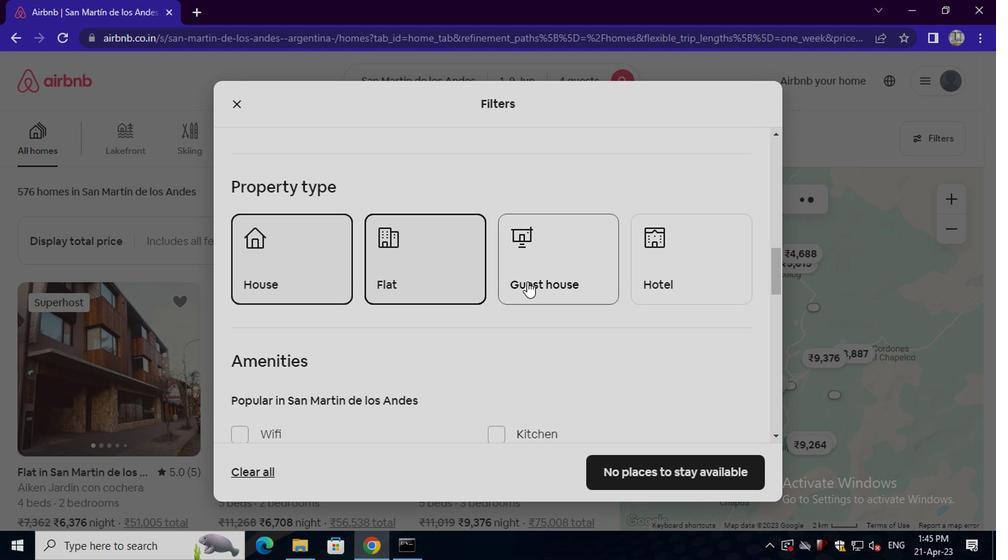 
Action: Mouse pressed left at (536, 278)
Screenshot: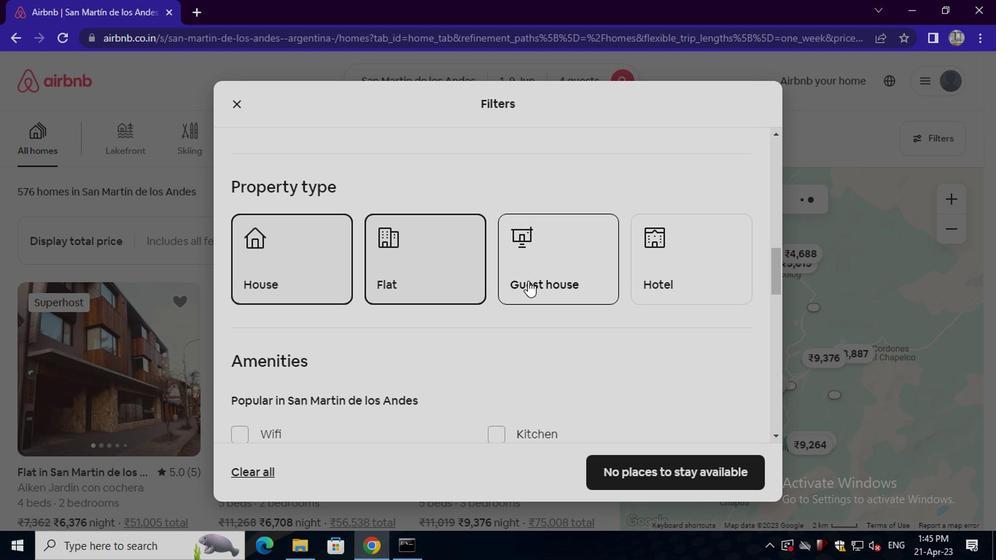 
Action: Mouse moved to (476, 352)
Screenshot: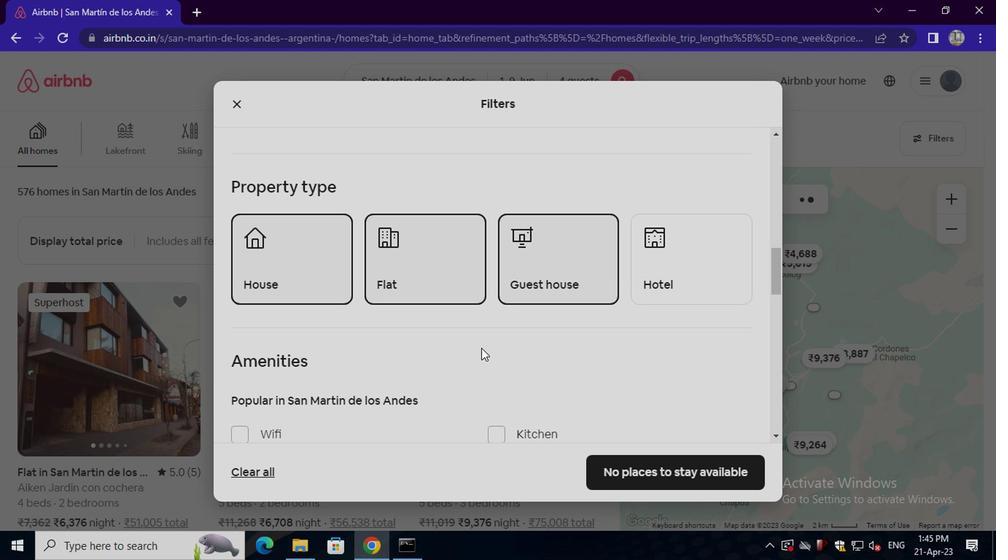 
Action: Mouse scrolled (476, 351) with delta (0, -1)
Screenshot: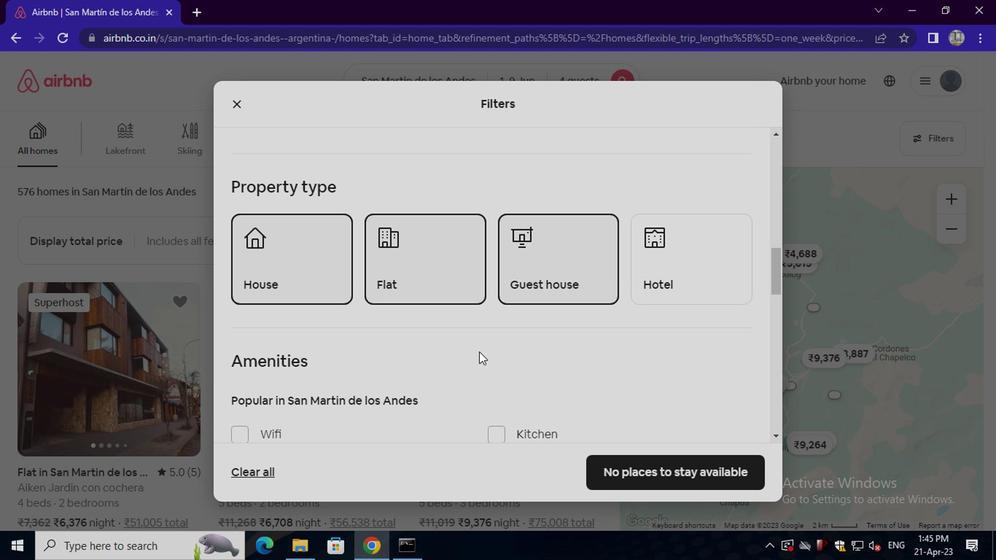
Action: Mouse scrolled (476, 351) with delta (0, -1)
Screenshot: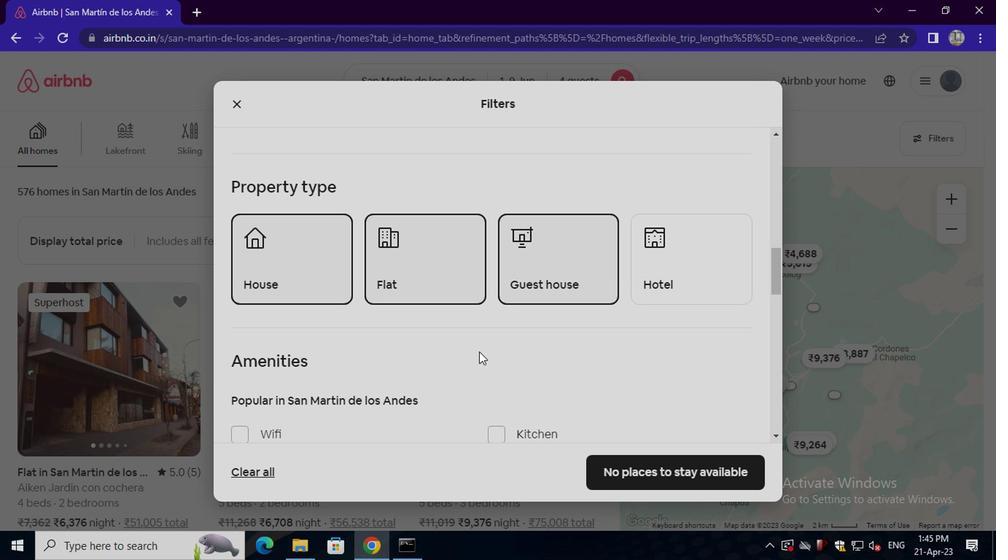 
Action: Mouse scrolled (476, 351) with delta (0, -1)
Screenshot: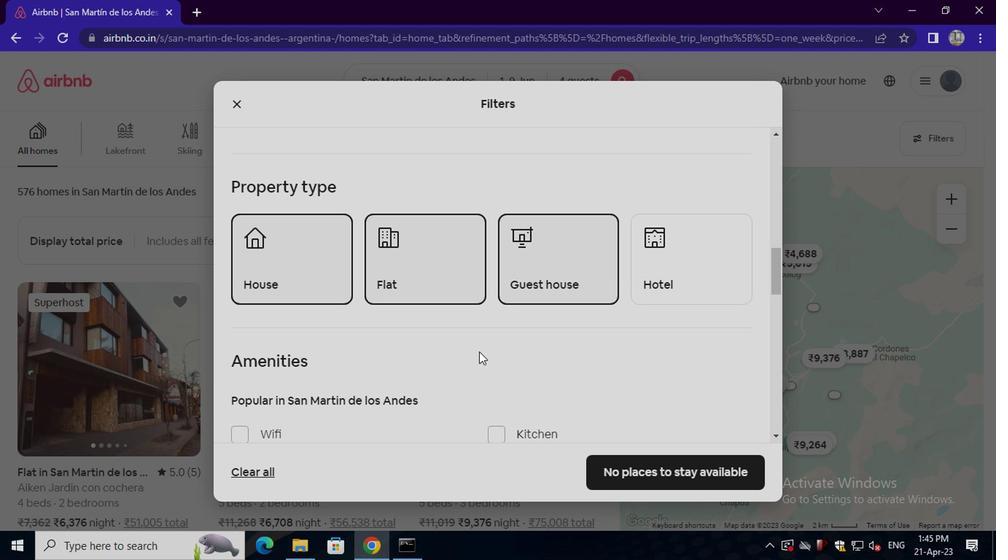 
Action: Mouse scrolled (476, 351) with delta (0, -1)
Screenshot: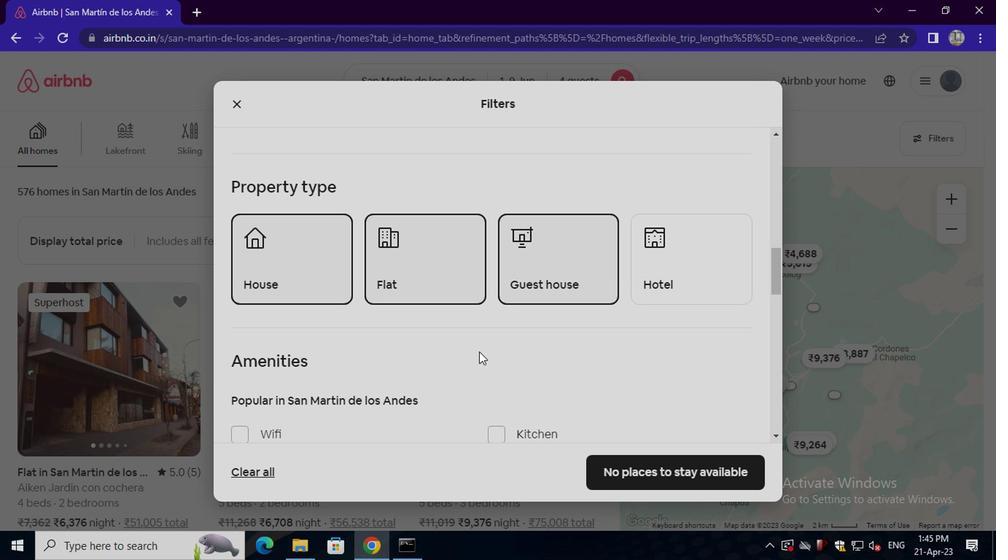 
Action: Mouse moved to (279, 239)
Screenshot: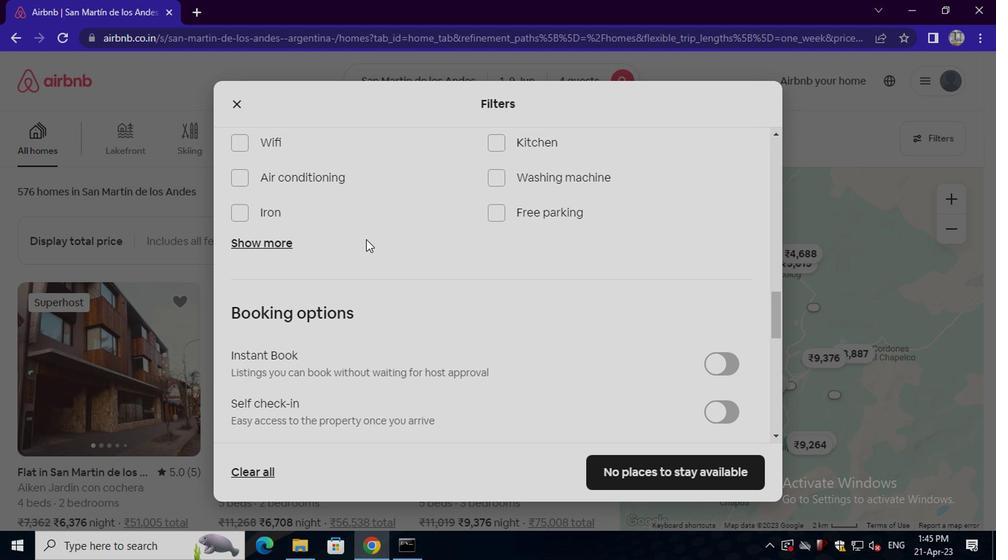 
Action: Mouse pressed left at (279, 239)
Screenshot: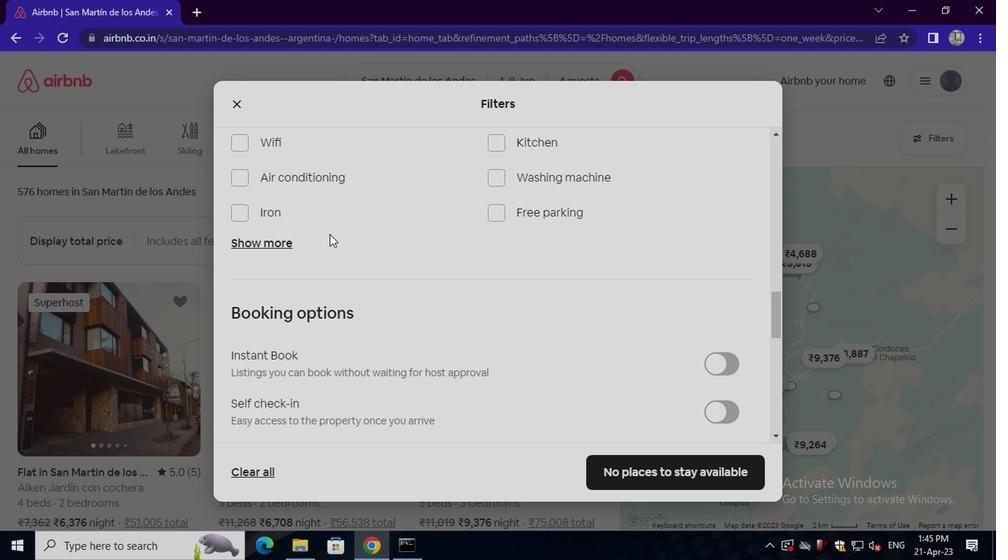 
Action: Mouse moved to (509, 289)
Screenshot: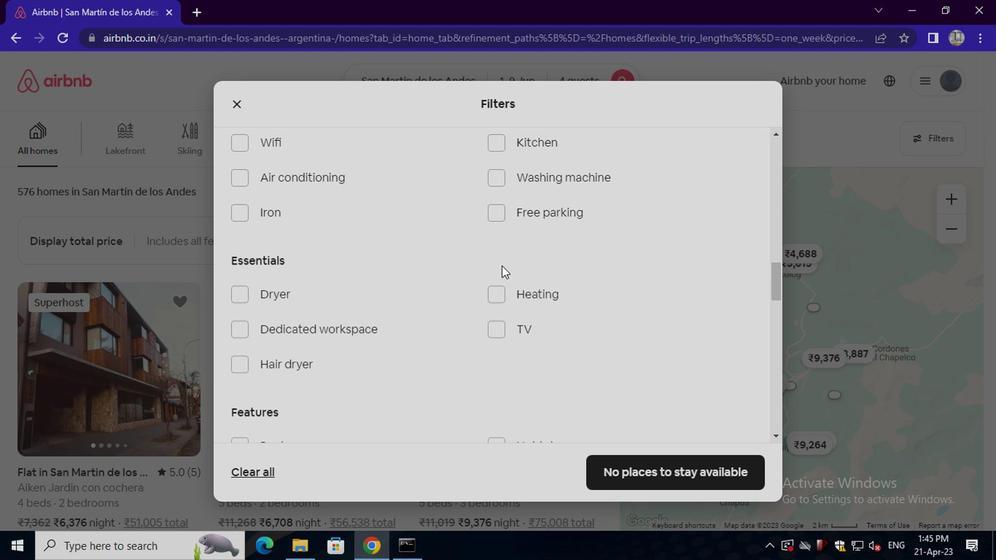 
Action: Mouse pressed left at (509, 289)
Screenshot: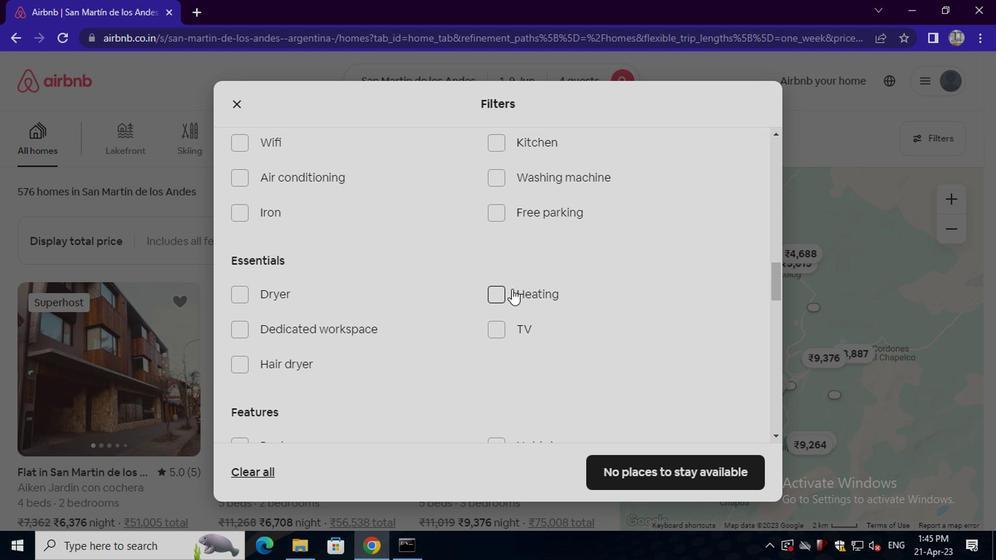 
Action: Mouse moved to (512, 295)
Screenshot: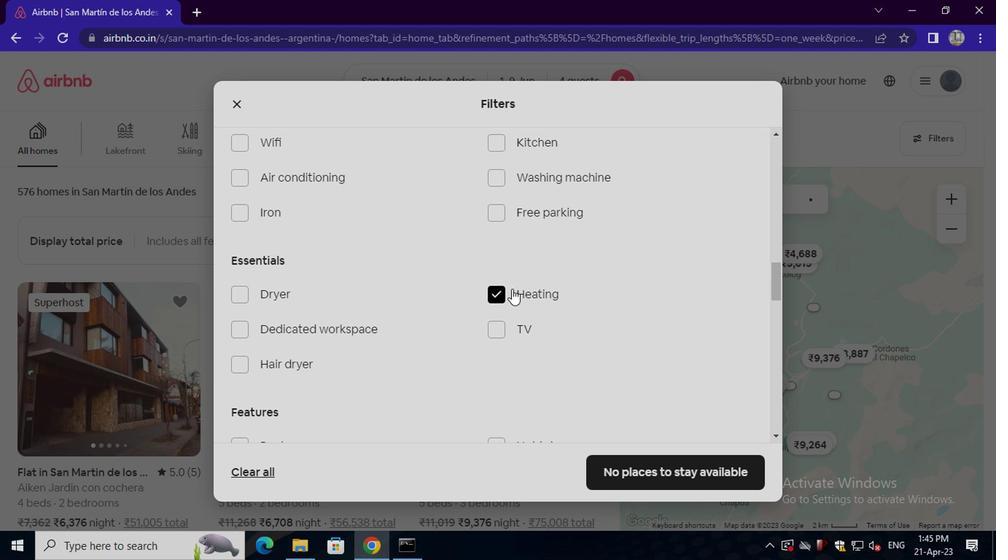 
Action: Mouse scrolled (512, 295) with delta (0, 0)
Screenshot: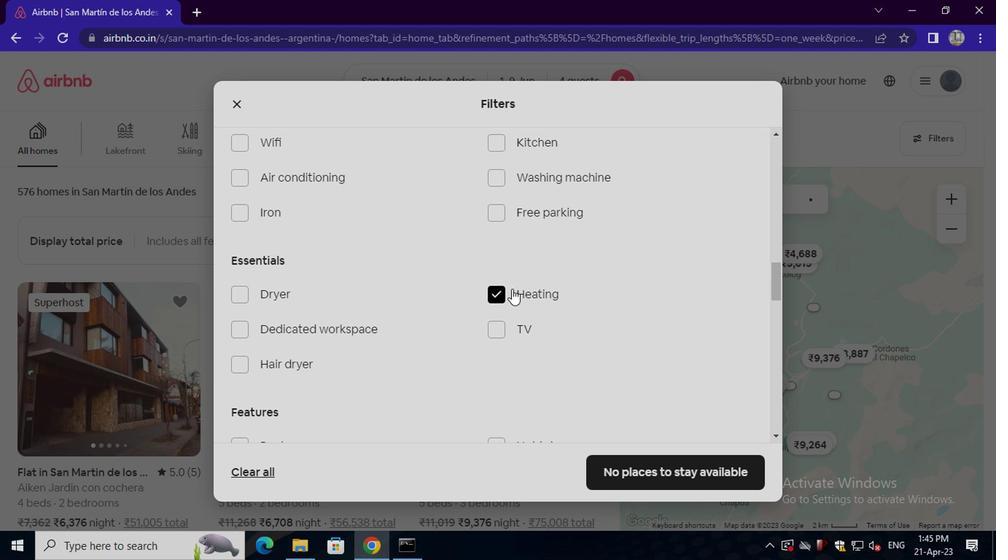 
Action: Mouse moved to (513, 298)
Screenshot: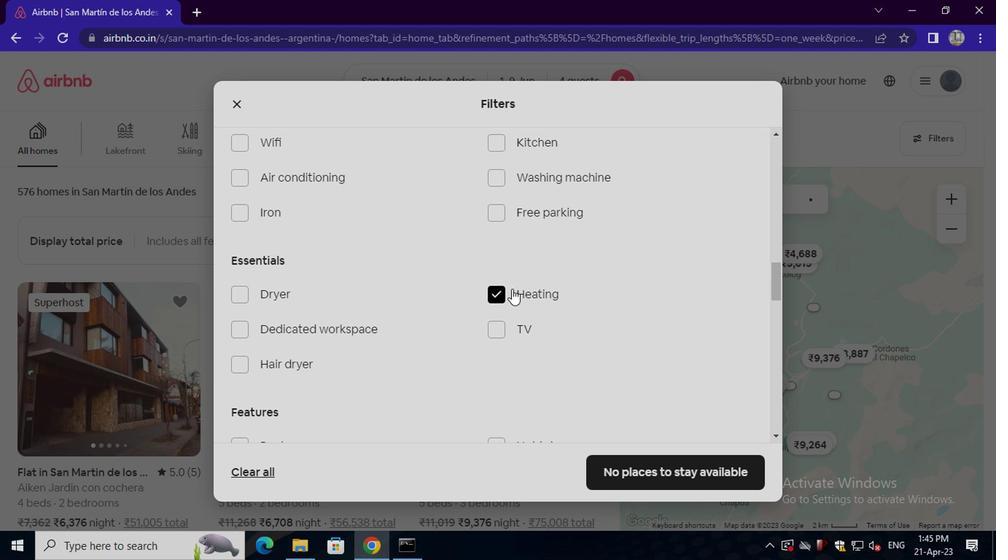 
Action: Mouse scrolled (513, 298) with delta (0, 0)
Screenshot: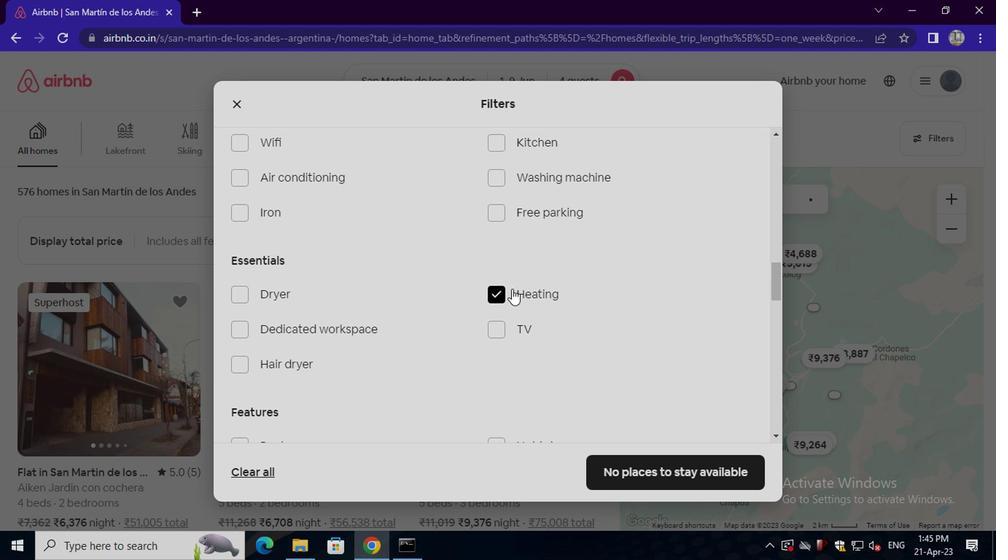
Action: Mouse moved to (517, 302)
Screenshot: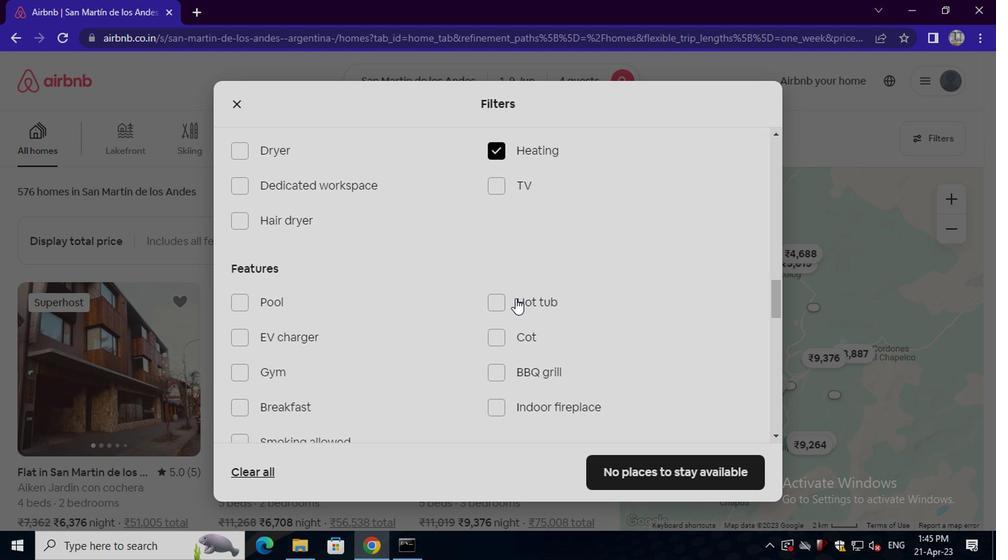 
Action: Mouse scrolled (517, 301) with delta (0, -1)
Screenshot: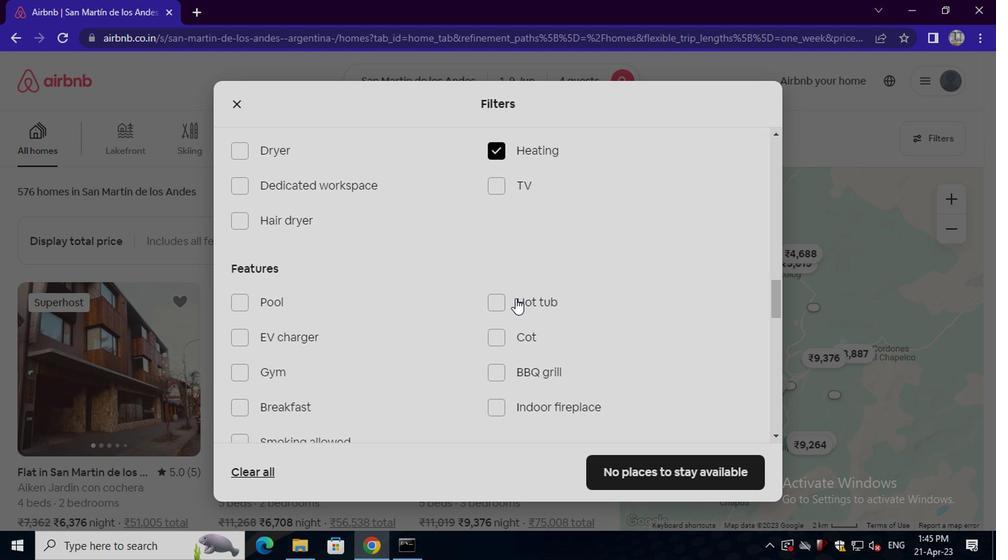
Action: Mouse scrolled (517, 301) with delta (0, -1)
Screenshot: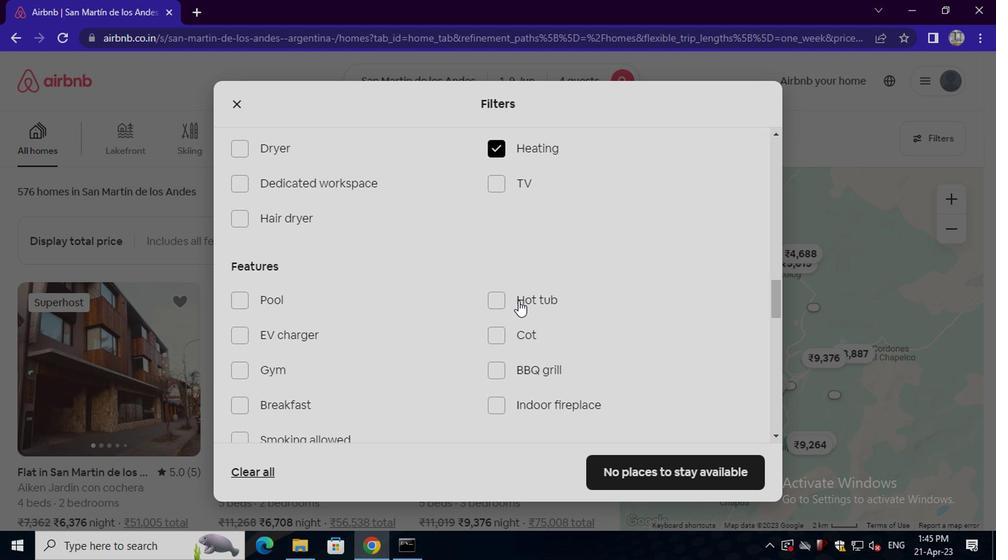 
Action: Mouse scrolled (517, 301) with delta (0, -1)
Screenshot: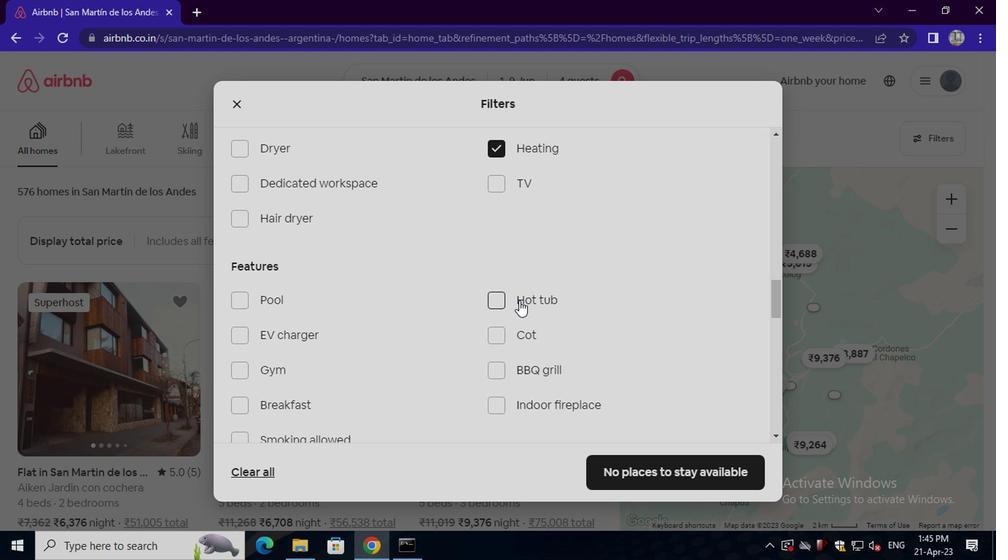 
Action: Mouse moved to (690, 347)
Screenshot: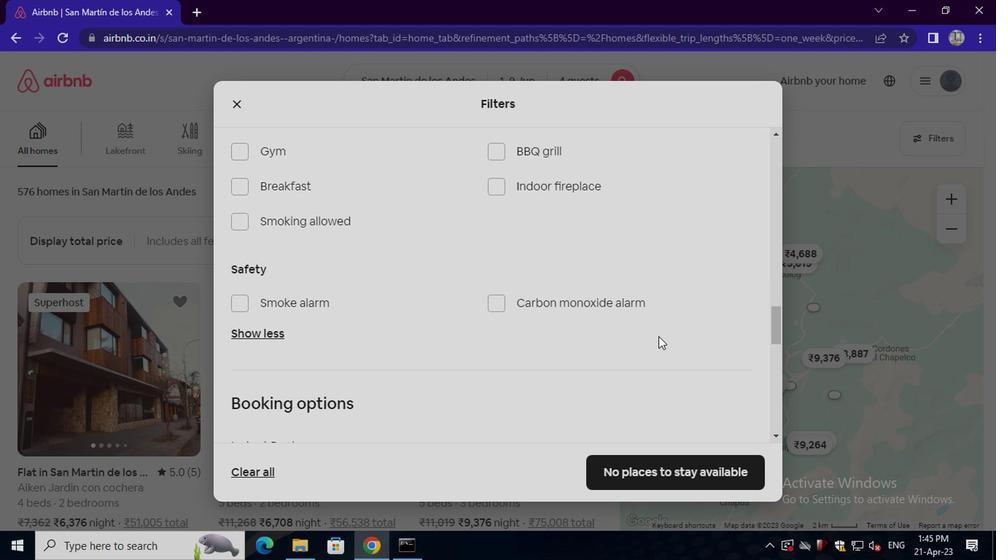 
Action: Mouse scrolled (690, 347) with delta (0, 0)
Screenshot: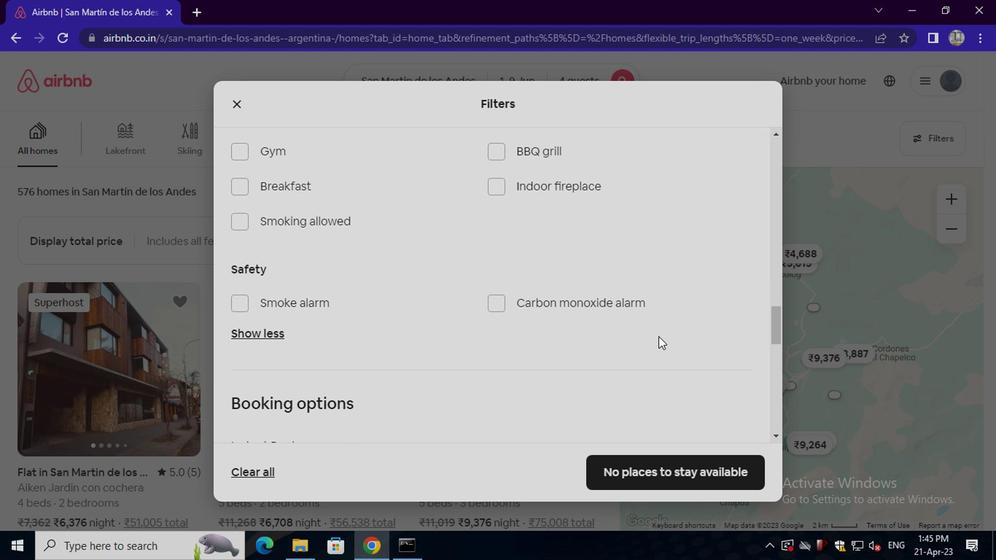 
Action: Mouse scrolled (690, 347) with delta (0, 0)
Screenshot: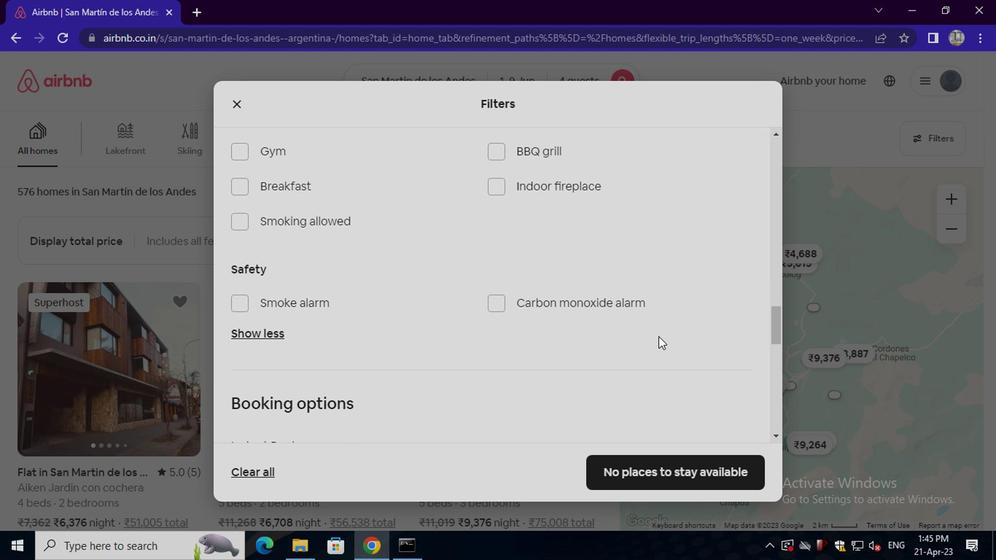 
Action: Mouse scrolled (690, 347) with delta (0, 0)
Screenshot: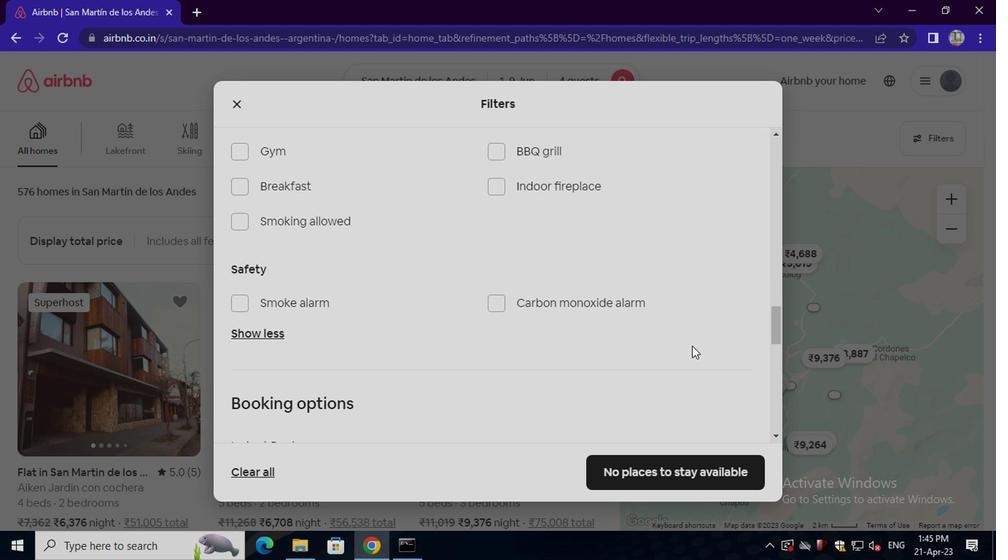 
Action: Mouse scrolled (690, 347) with delta (0, 0)
Screenshot: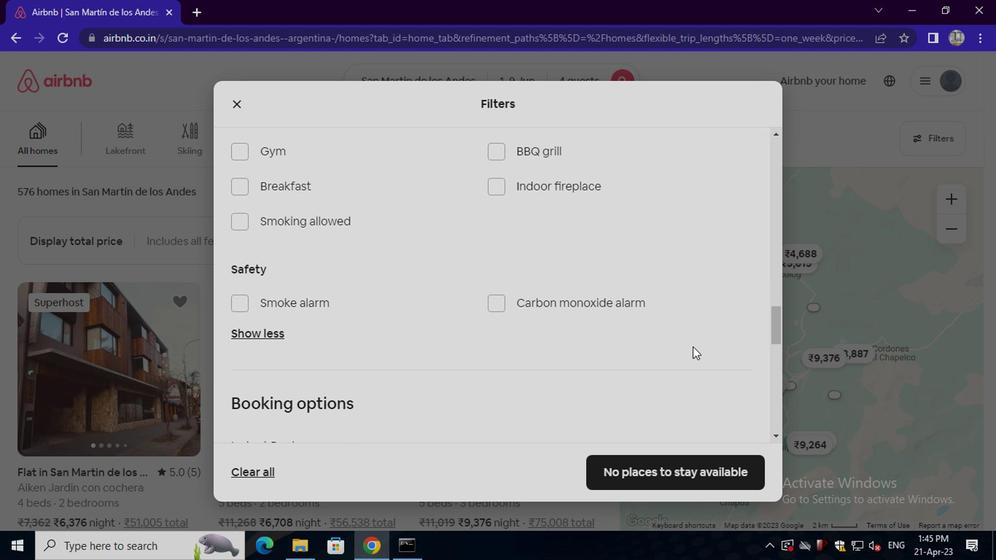 
Action: Mouse moved to (729, 209)
Screenshot: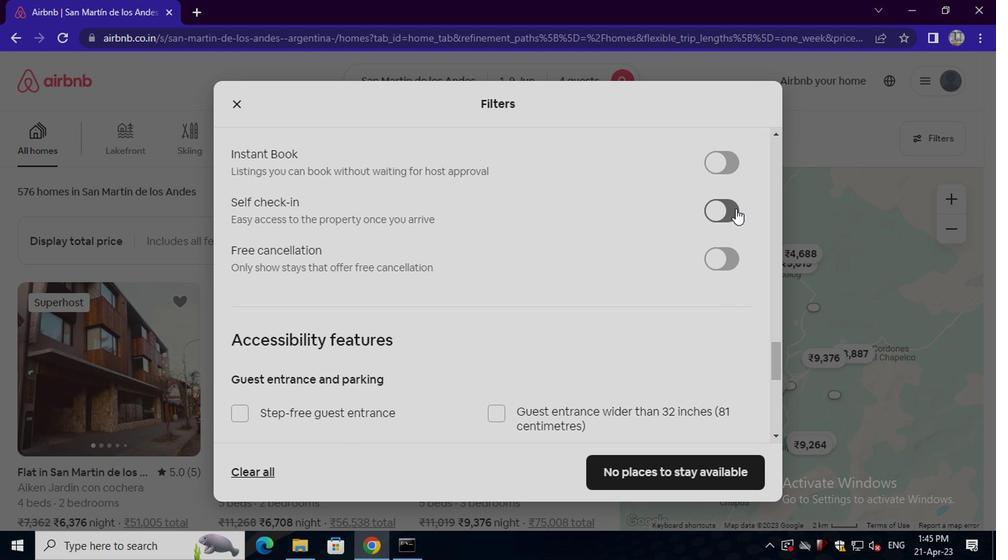 
Action: Mouse pressed left at (729, 209)
Screenshot: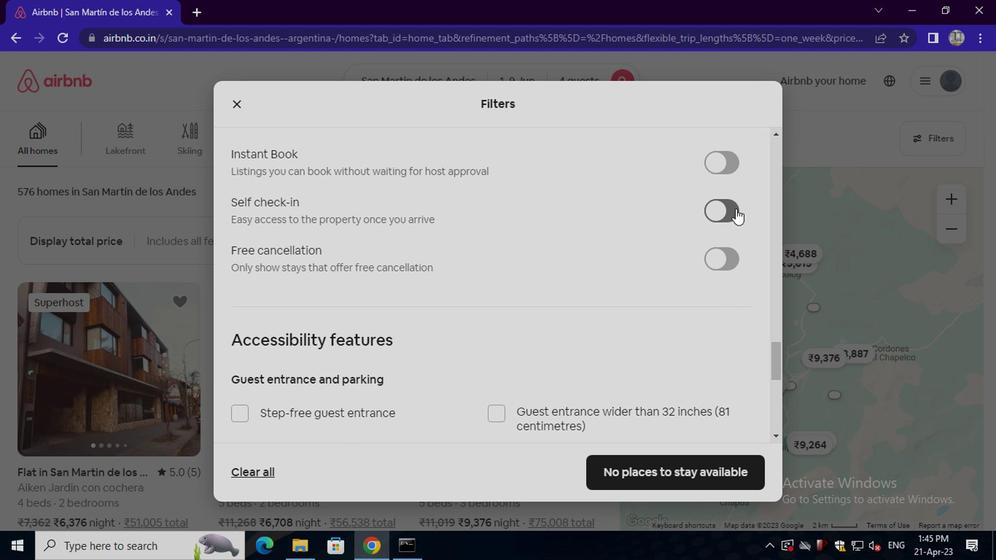 
Action: Mouse moved to (584, 257)
Screenshot: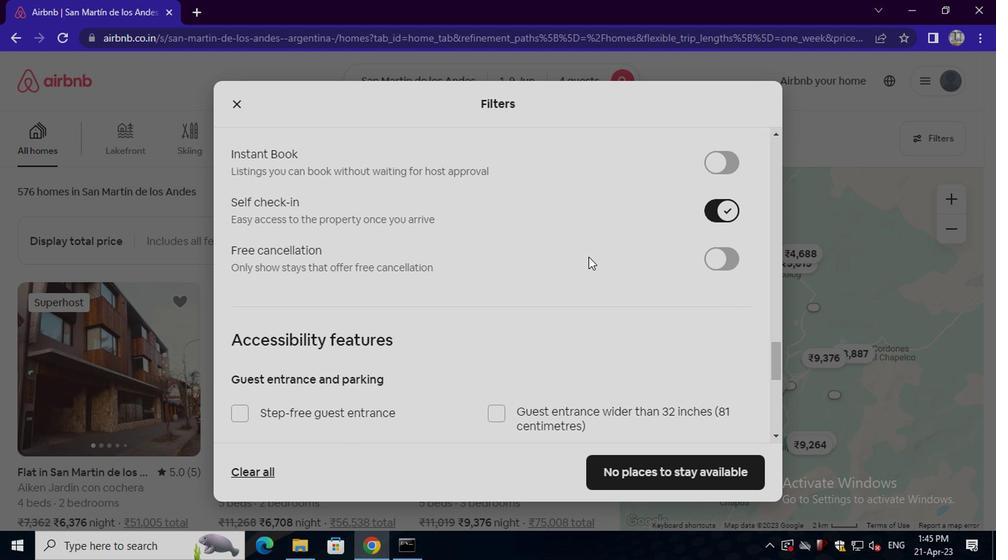 
Action: Mouse scrolled (584, 257) with delta (0, 0)
Screenshot: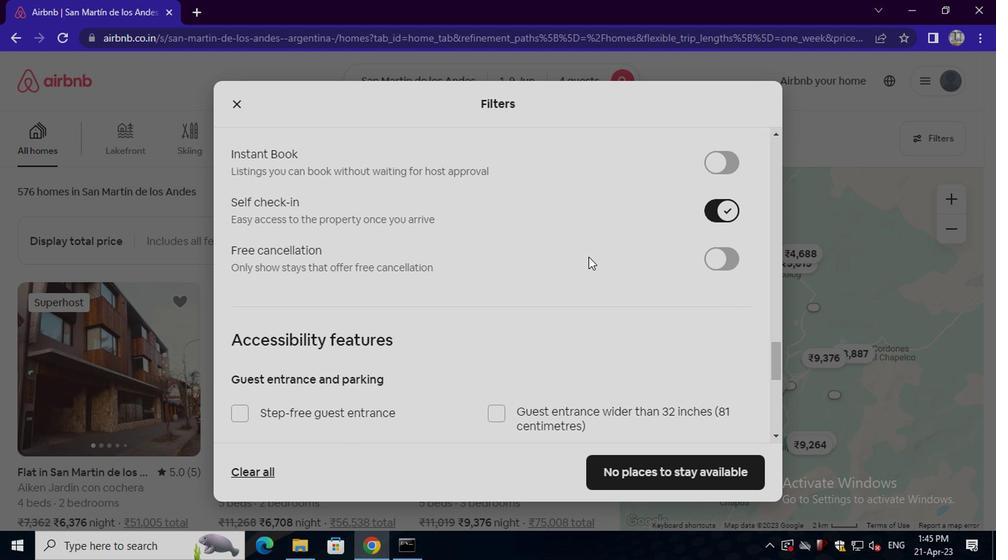 
Action: Mouse scrolled (584, 257) with delta (0, 0)
Screenshot: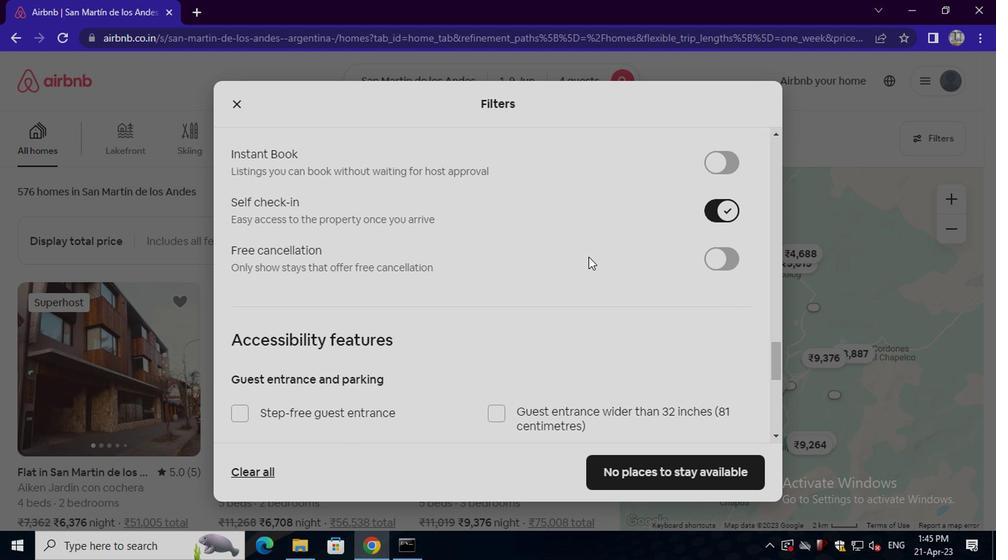 
Action: Mouse scrolled (584, 257) with delta (0, 0)
Screenshot: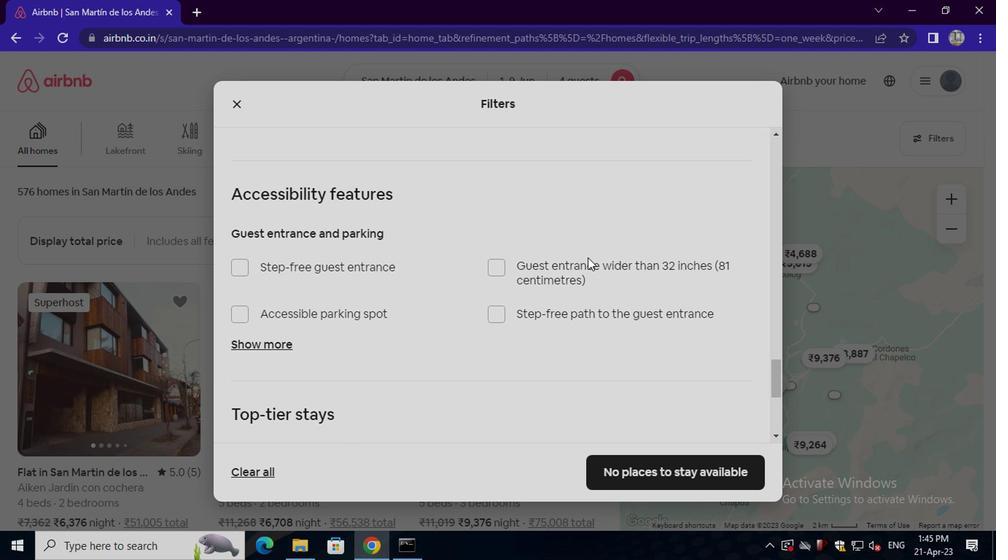 
Action: Mouse scrolled (584, 257) with delta (0, 0)
Screenshot: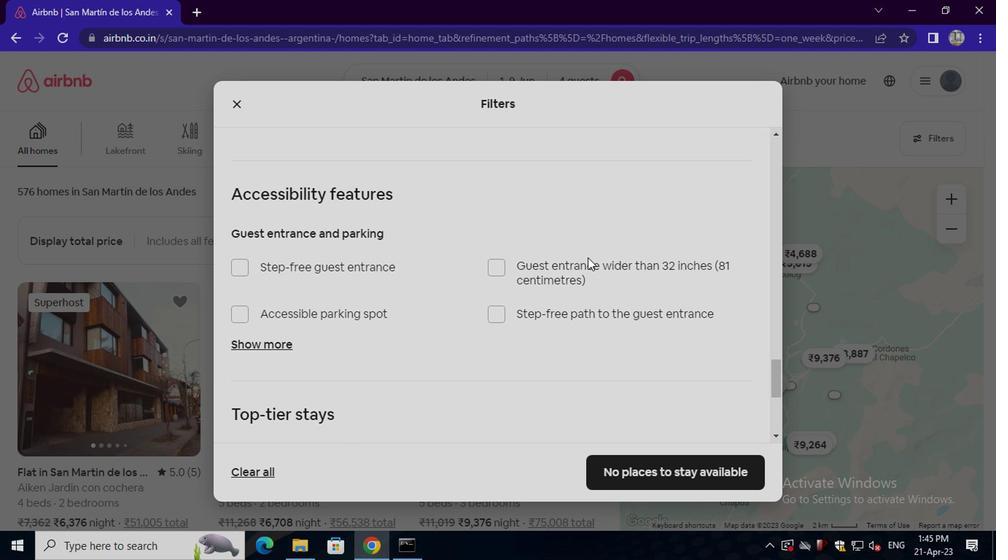 
Action: Mouse scrolled (584, 257) with delta (0, 0)
Screenshot: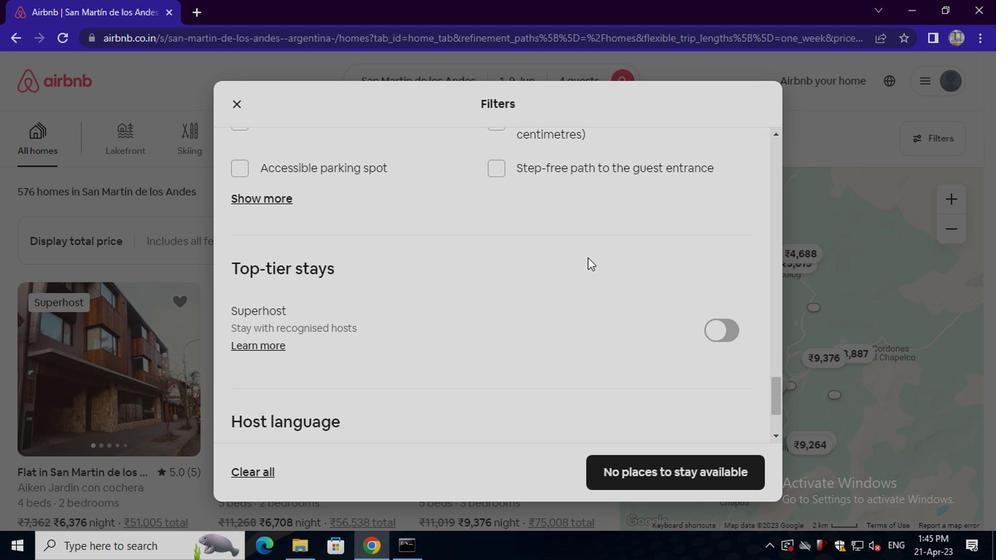 
Action: Mouse scrolled (584, 257) with delta (0, 0)
Screenshot: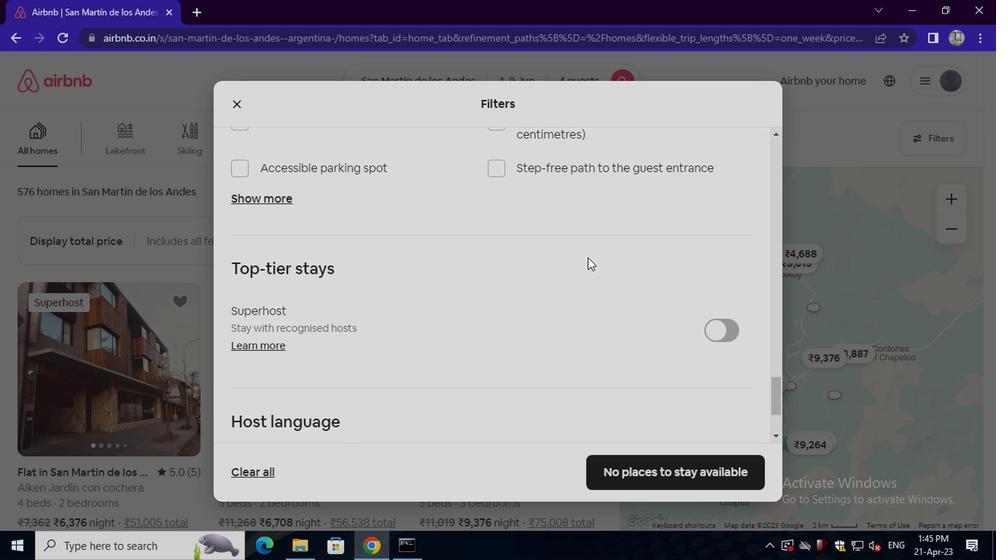 
Action: Mouse scrolled (584, 257) with delta (0, 0)
Screenshot: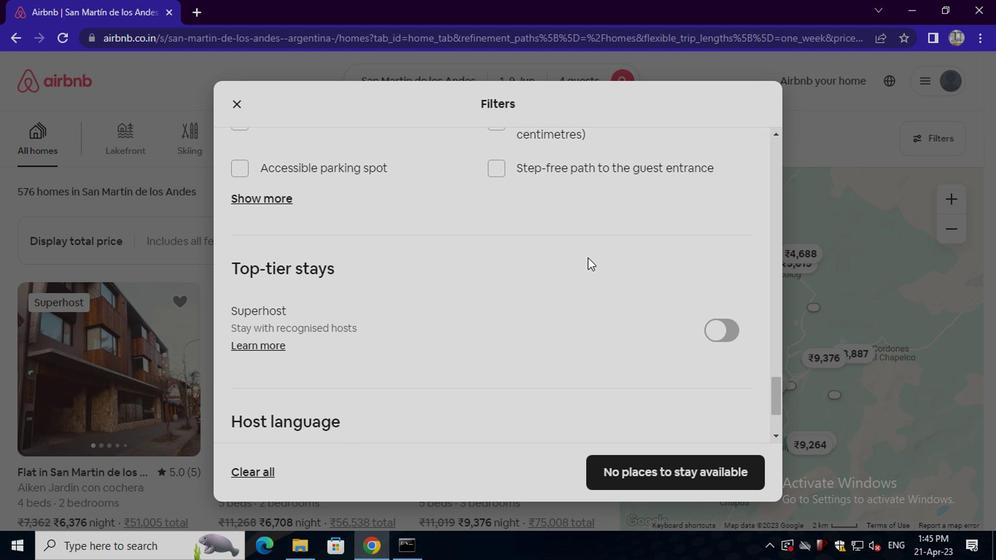 
Action: Mouse scrolled (584, 257) with delta (0, 0)
Screenshot: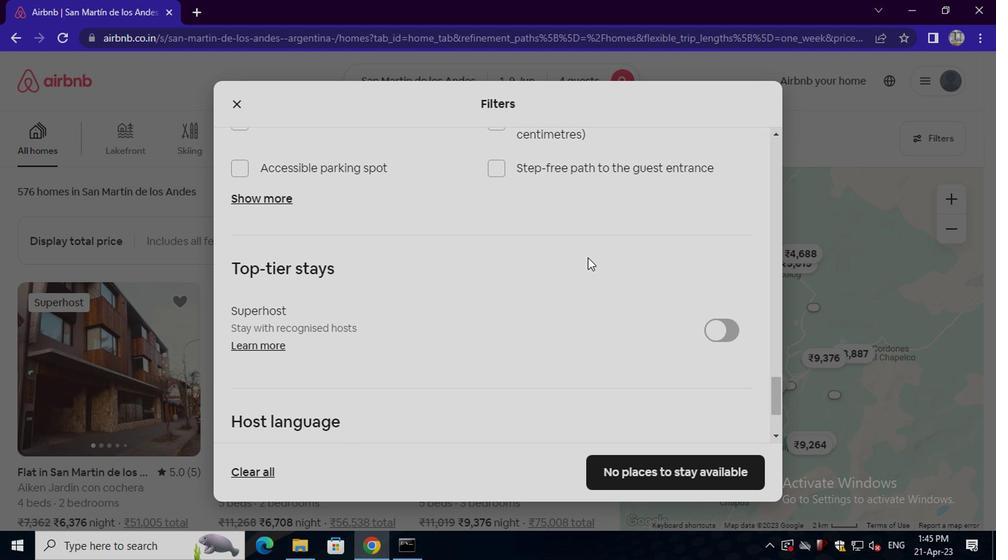 
Action: Mouse moved to (584, 257)
Screenshot: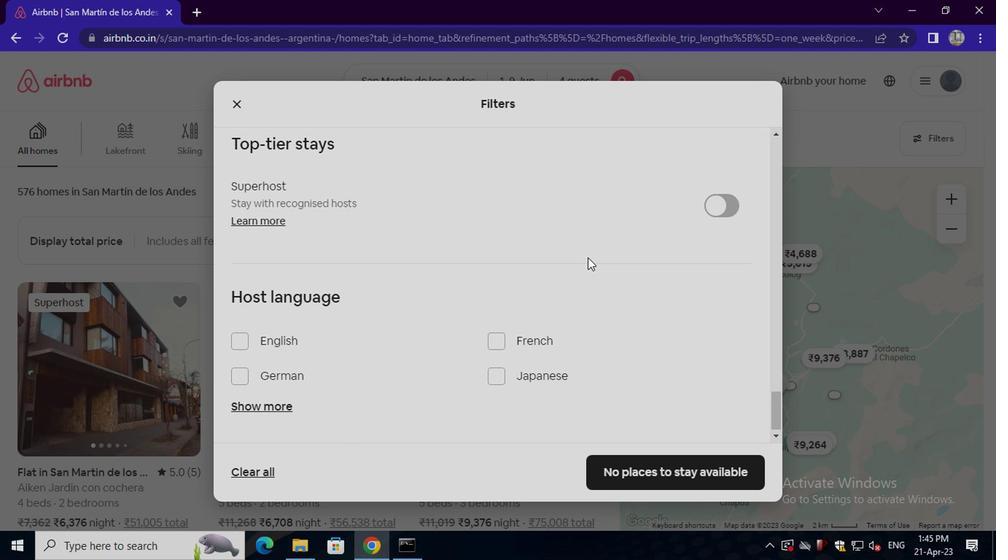 
Action: Mouse scrolled (584, 257) with delta (0, 0)
Screenshot: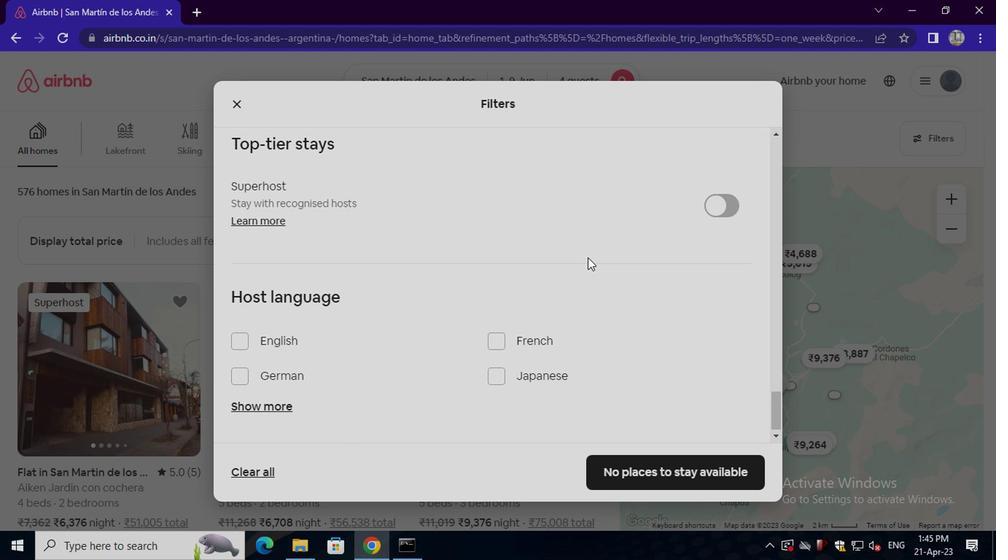
Action: Mouse scrolled (584, 257) with delta (0, 0)
Screenshot: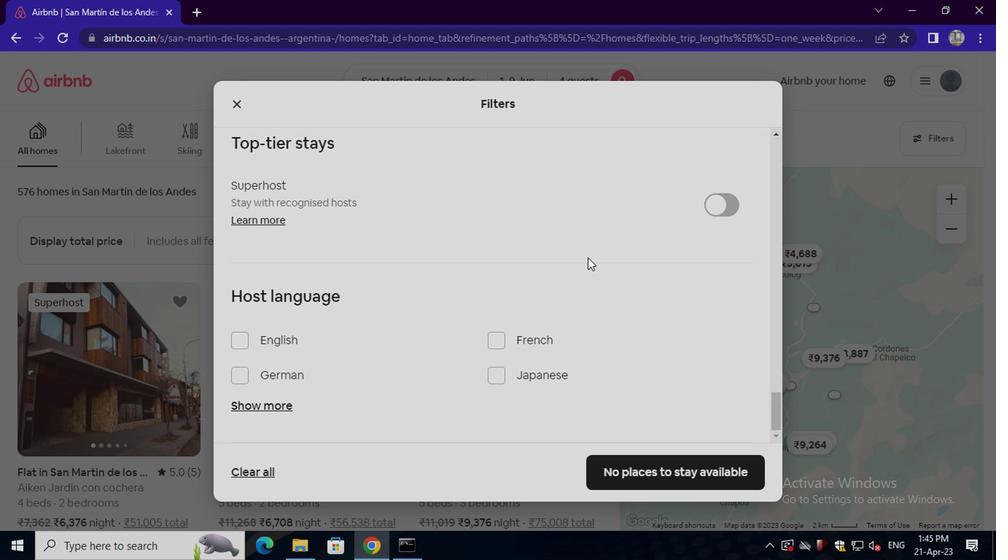 
Action: Mouse moved to (583, 258)
Screenshot: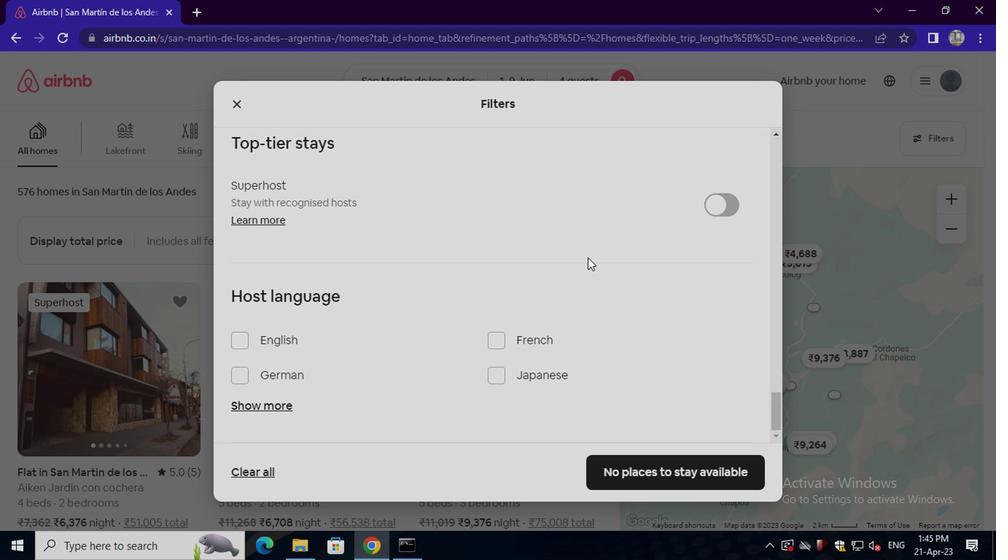 
Action: Mouse scrolled (583, 257) with delta (0, -1)
Screenshot: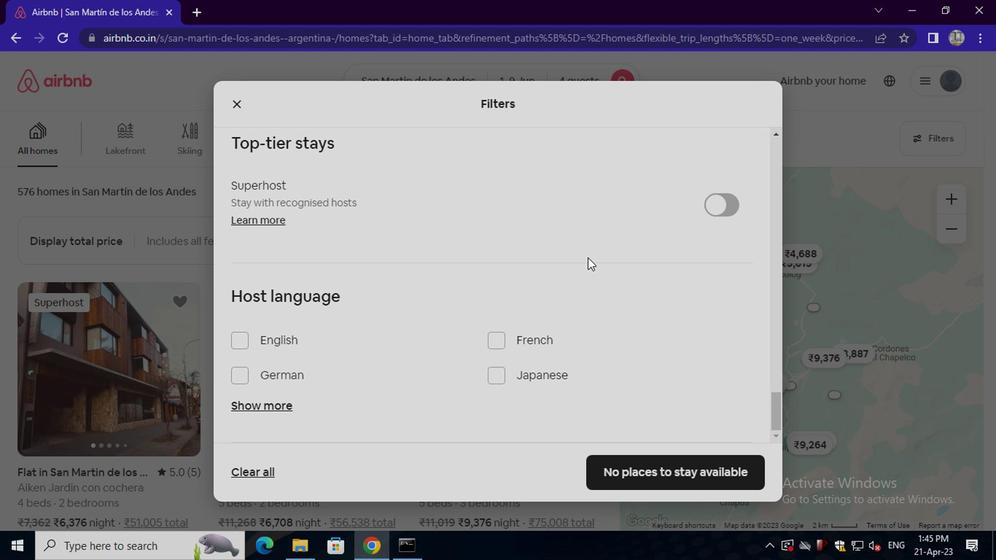 
Action: Mouse moved to (249, 335)
Screenshot: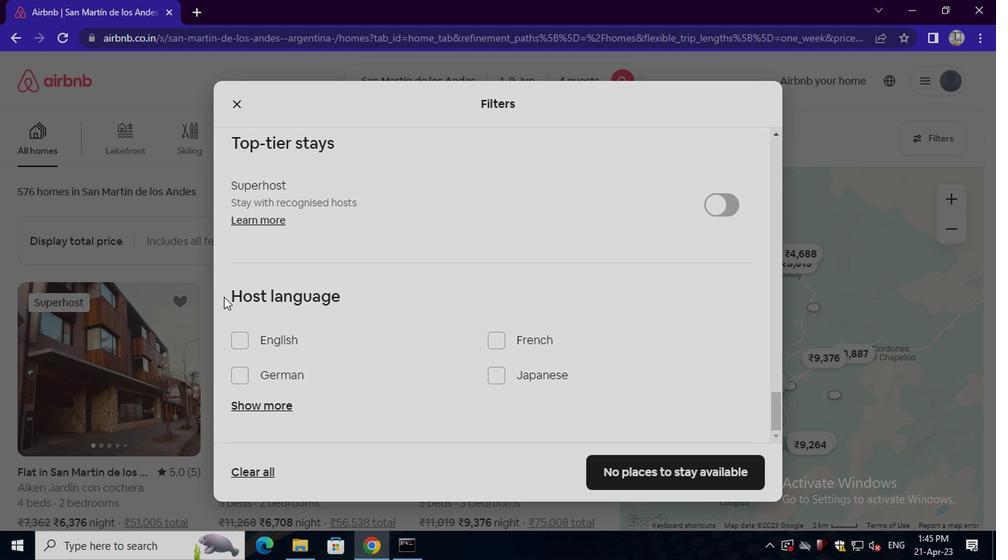
Action: Mouse pressed left at (249, 335)
Screenshot: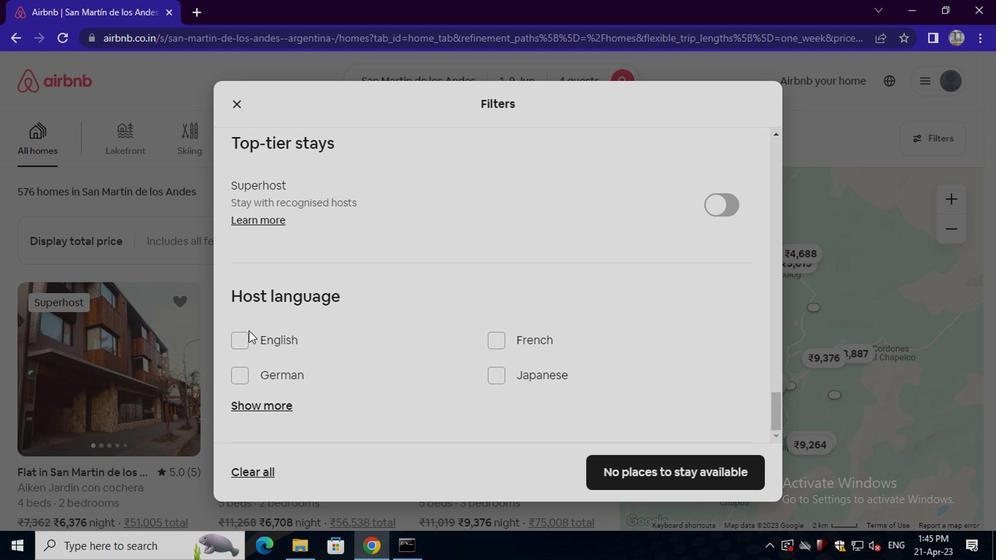 
Action: Mouse moved to (629, 460)
Screenshot: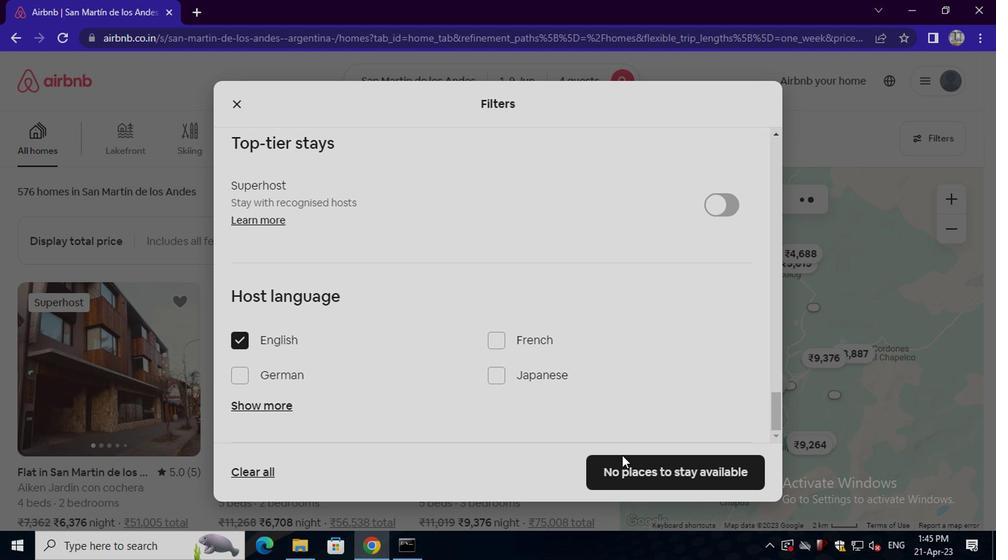 
Action: Mouse pressed left at (629, 460)
Screenshot: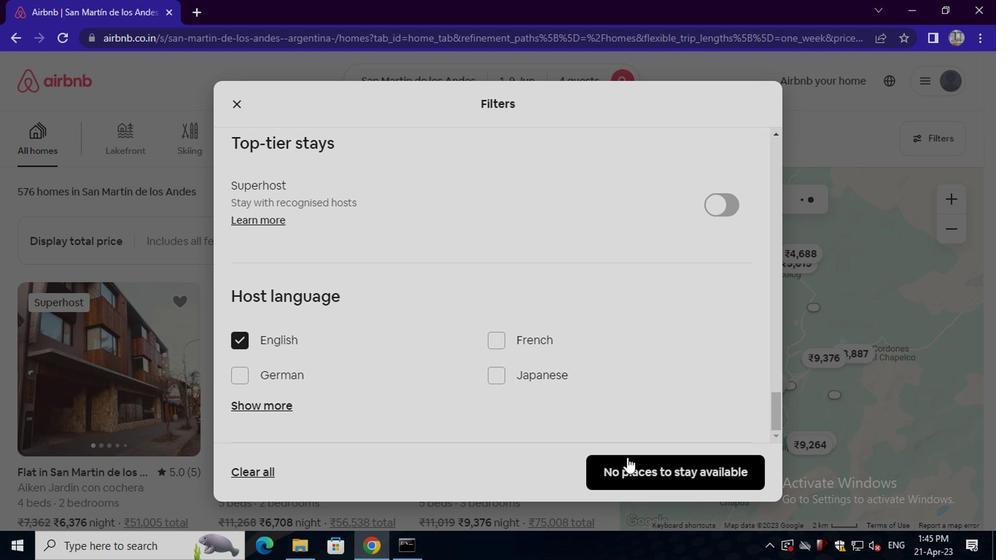 
